 Task: Find a flat in Marseille 16 for 7 guests from 10th to 15th July, with a price range of ₹10,000 to ₹15,000, 4 bedrooms, 7 beds, 4 bathrooms, and amenities including free parking, Wifi, TV, gym, and breakfast. Ensure self check-in is available and the host speaks English.
Action: Mouse moved to (492, 124)
Screenshot: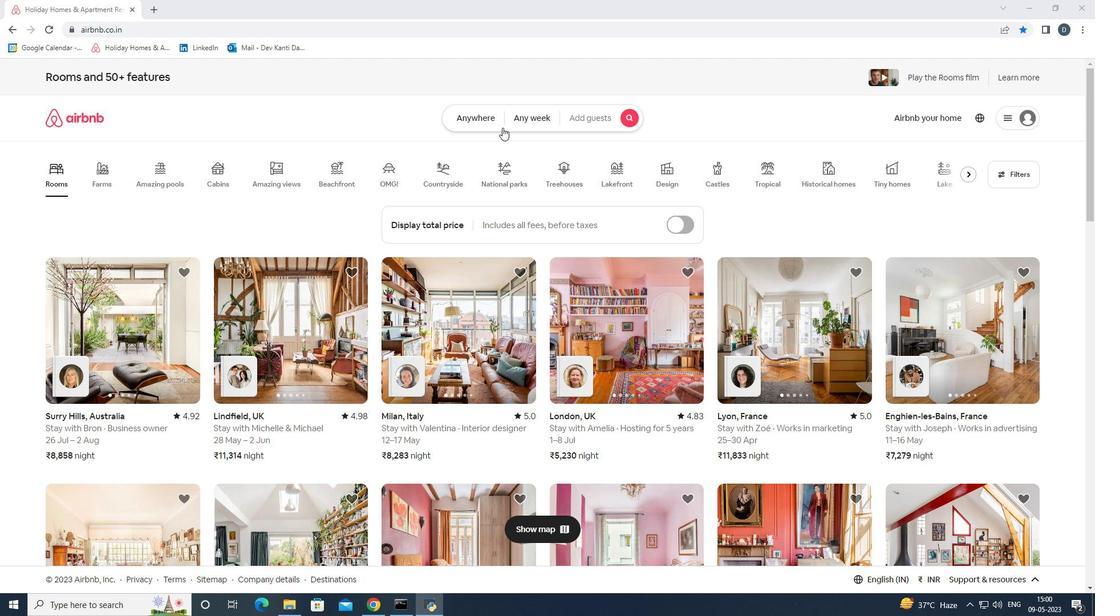 
Action: Mouse pressed left at (492, 124)
Screenshot: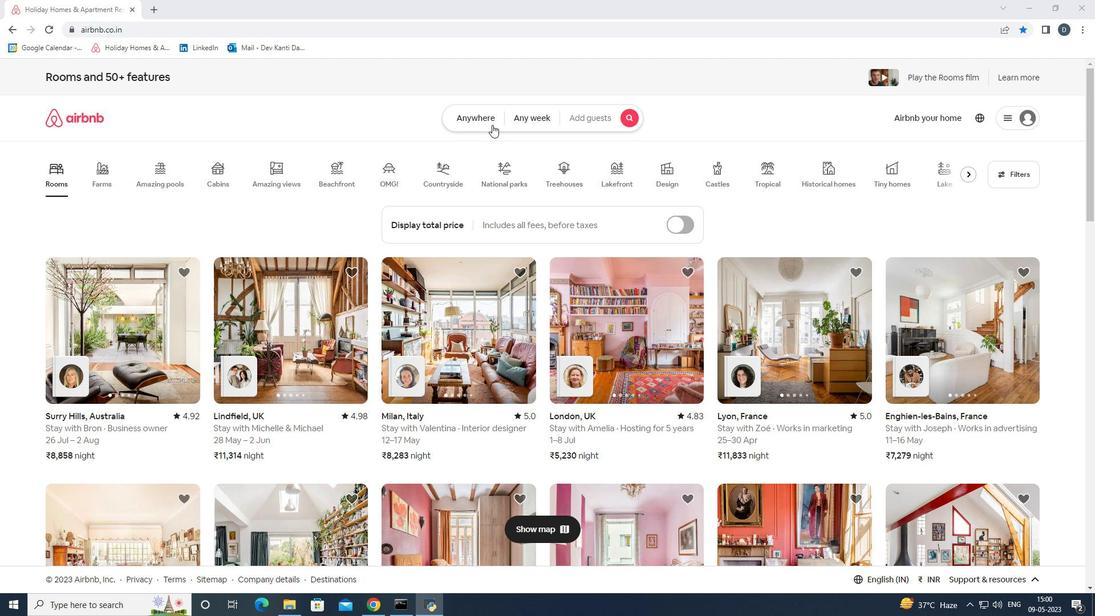 
Action: Mouse moved to (427, 164)
Screenshot: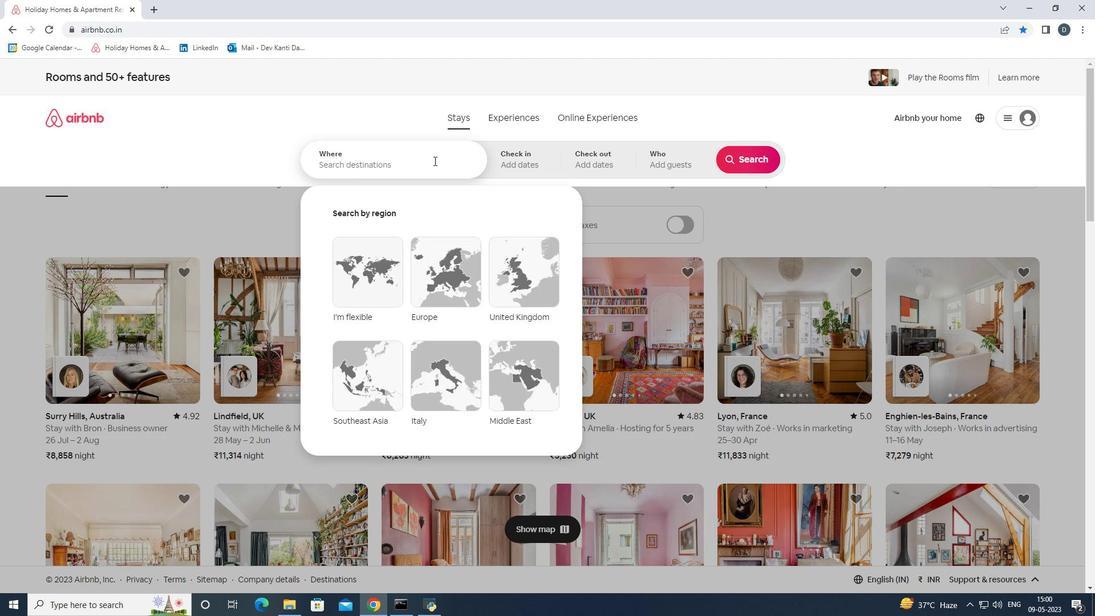 
Action: Mouse pressed left at (427, 164)
Screenshot: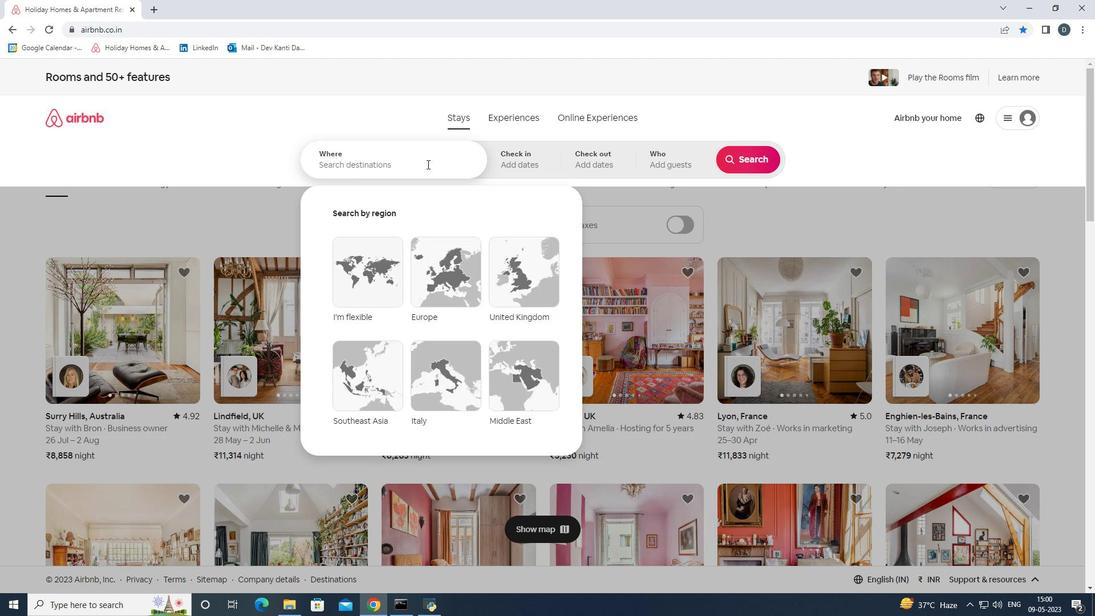 
Action: Mouse moved to (427, 164)
Screenshot: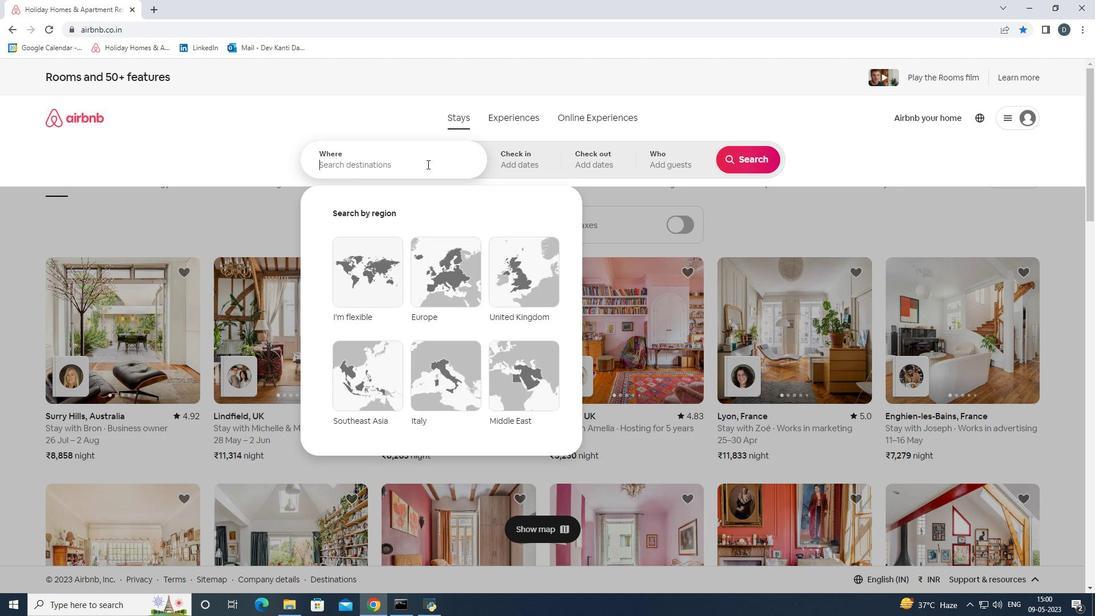 
Action: Key pressed <Key.shift_r><Key.shift_r><Key.shift_r><Key.shift_r><Key.shift_r>Marseille<Key.space>16,<Key.space><Key.shift>
Screenshot: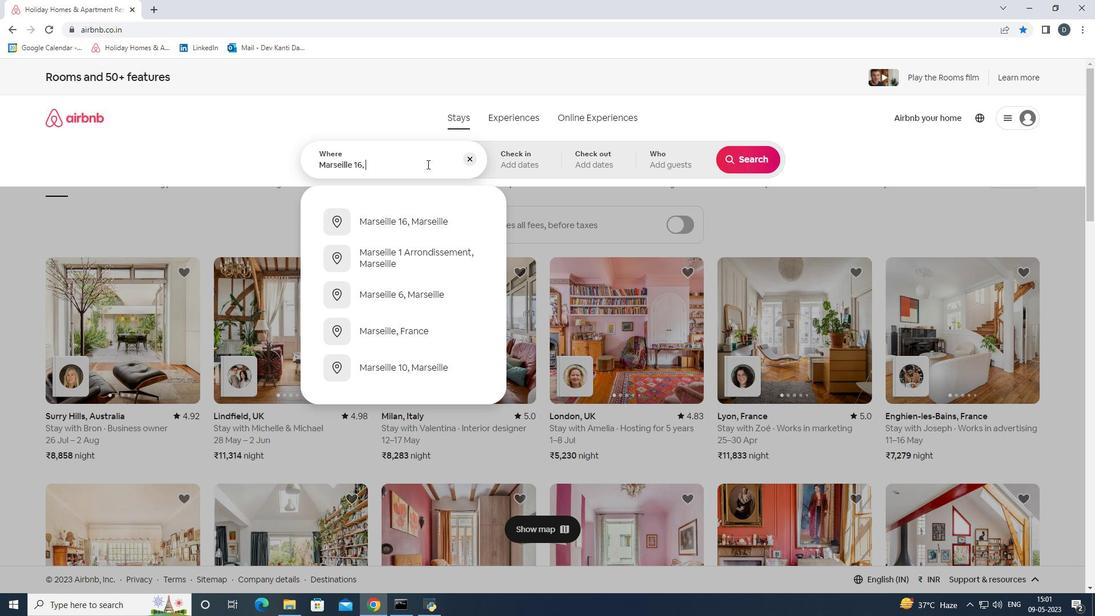 
Action: Mouse moved to (427, 164)
Screenshot: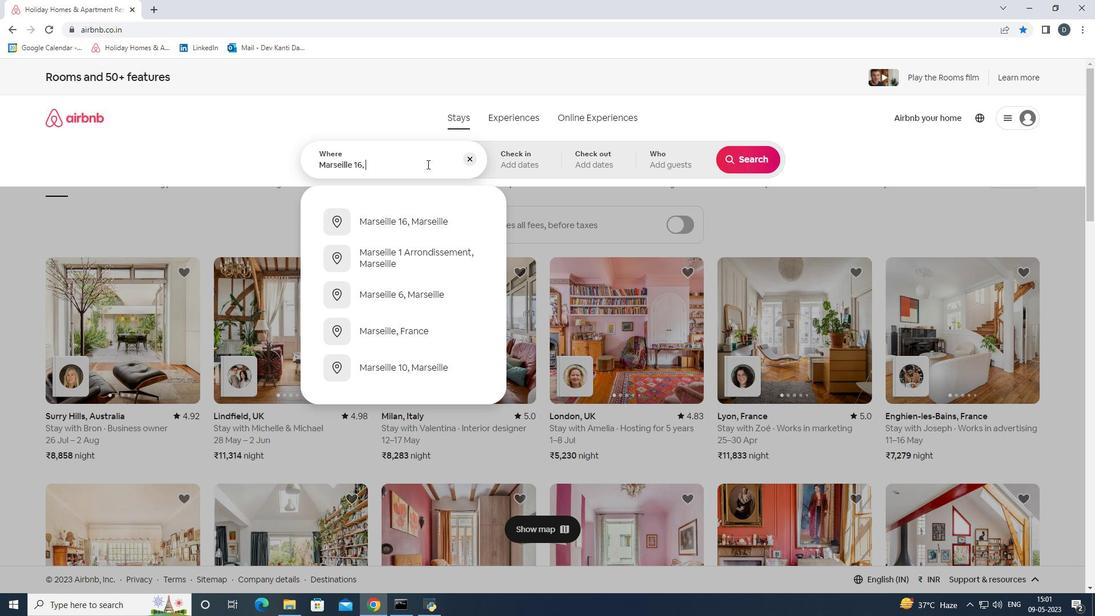 
Action: Key pressed <Key.shift><Key.shift><Key.shift><Key.shift><Key.shift><Key.shift><Key.shift><Key.shift><Key.shift>France<Key.enter>
Screenshot: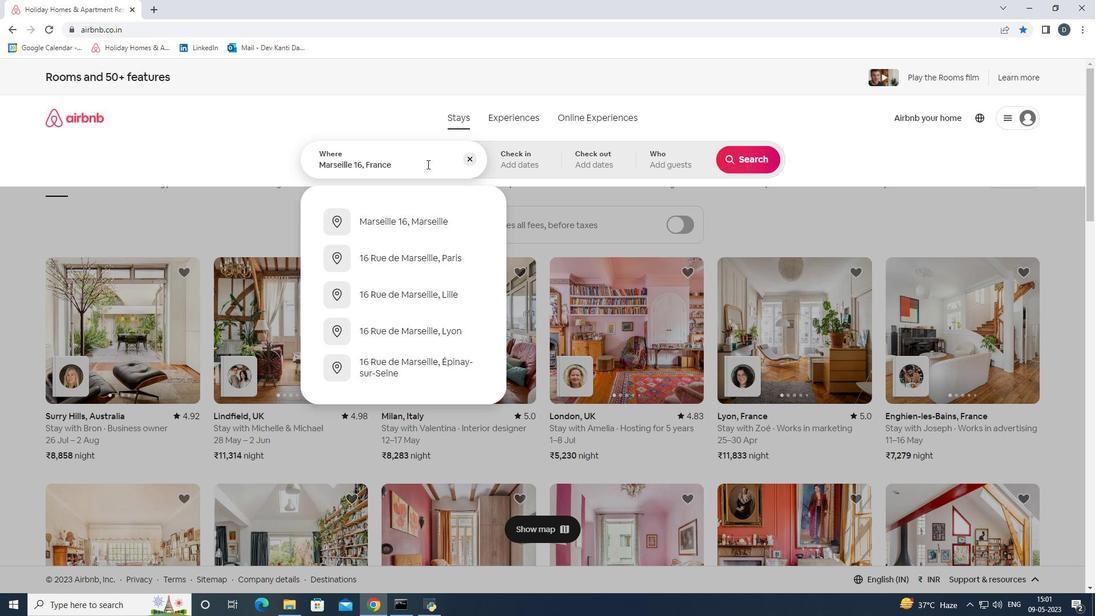 
Action: Mouse moved to (738, 248)
Screenshot: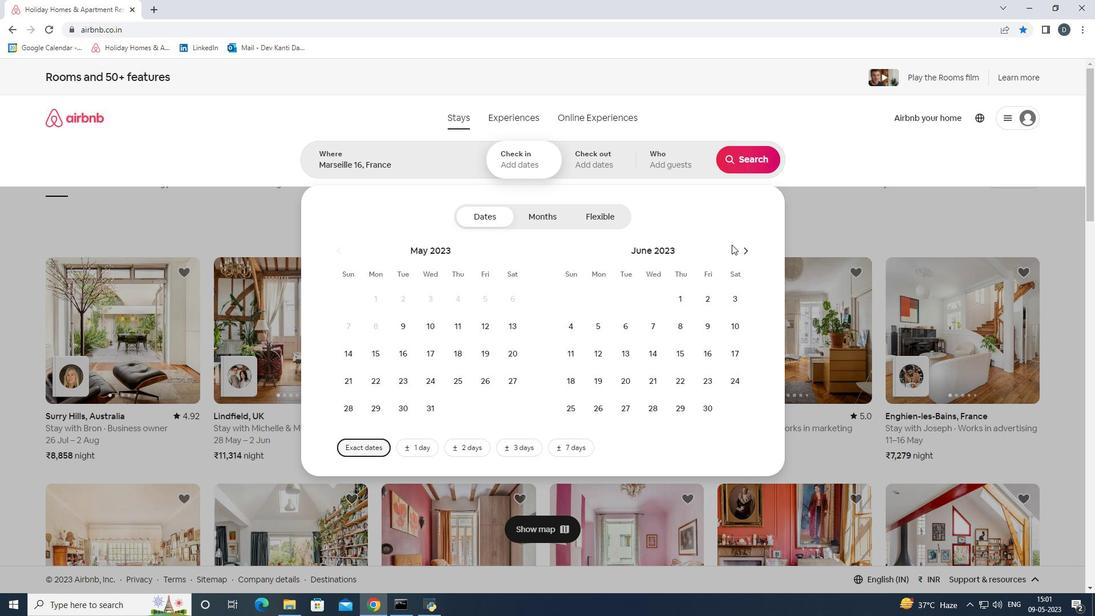 
Action: Mouse pressed left at (738, 248)
Screenshot: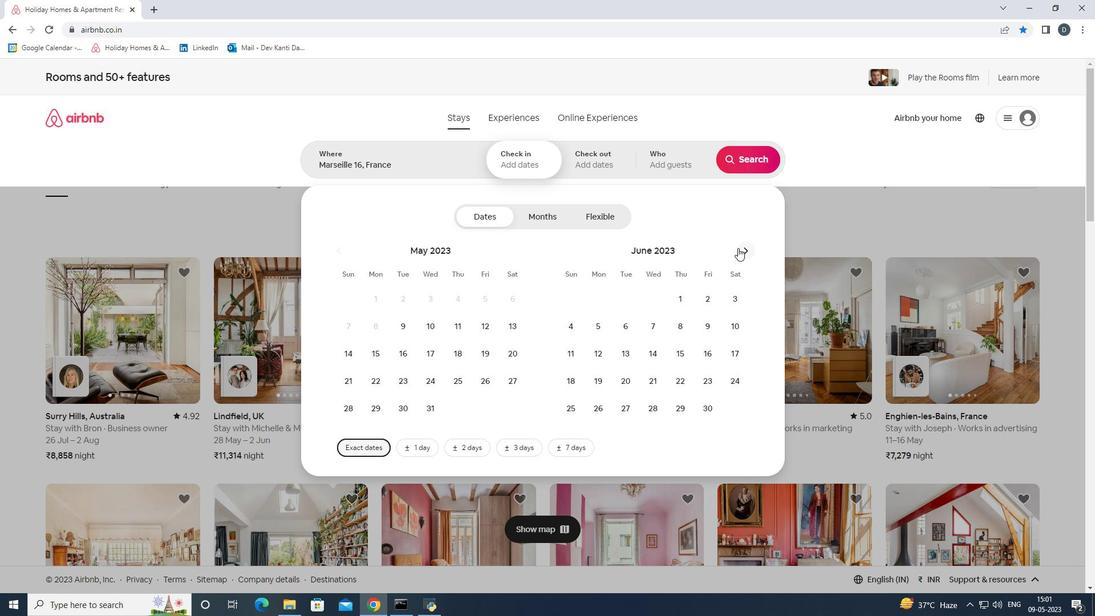 
Action: Mouse moved to (606, 350)
Screenshot: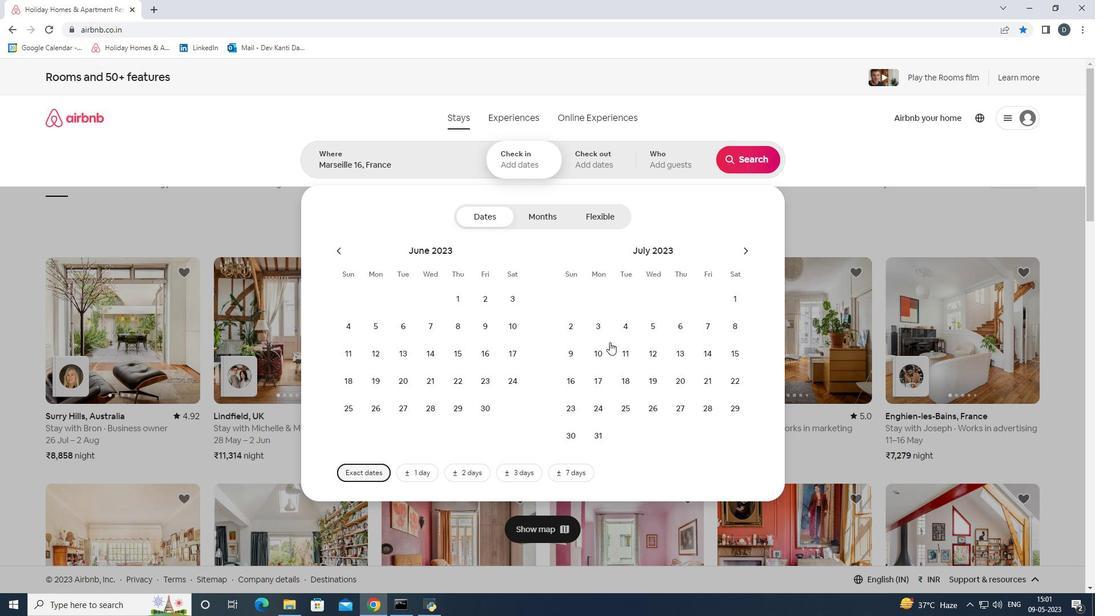 
Action: Mouse pressed left at (606, 350)
Screenshot: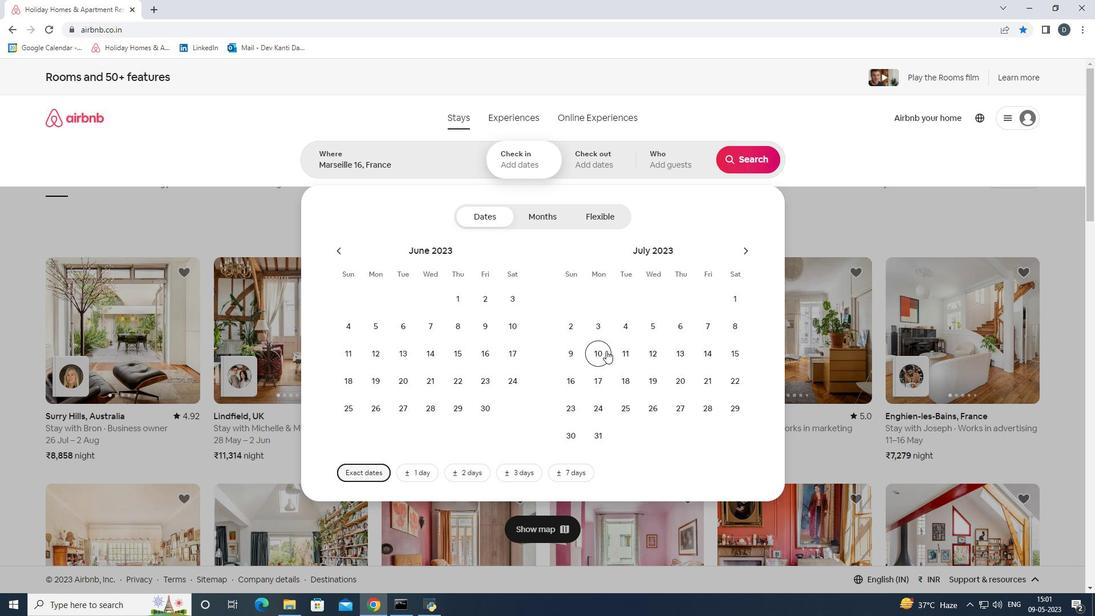 
Action: Mouse moved to (729, 354)
Screenshot: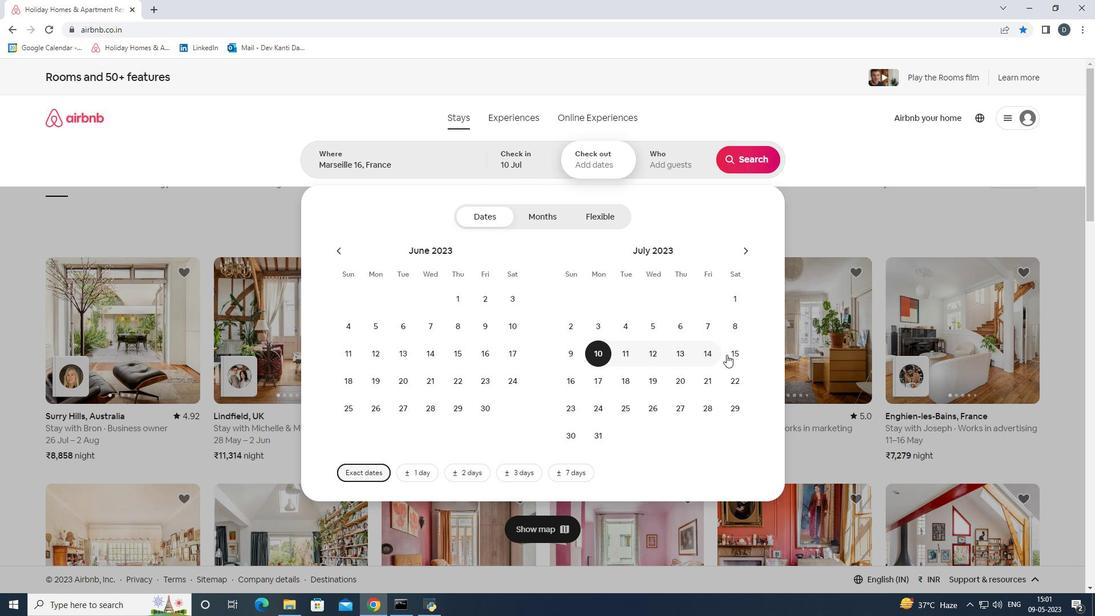 
Action: Mouse pressed left at (729, 354)
Screenshot: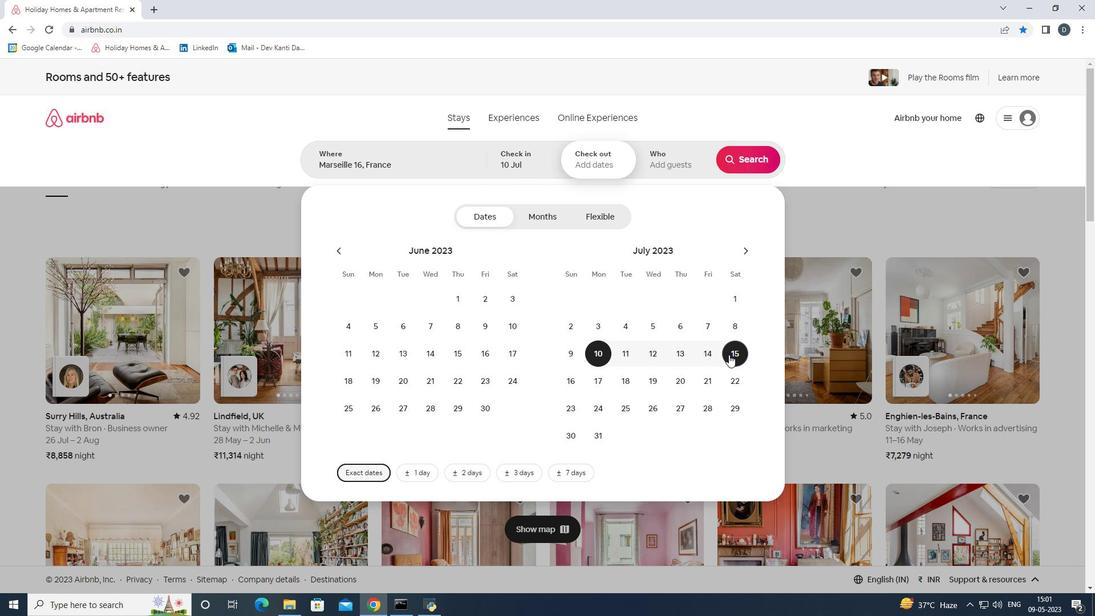 
Action: Mouse moved to (670, 171)
Screenshot: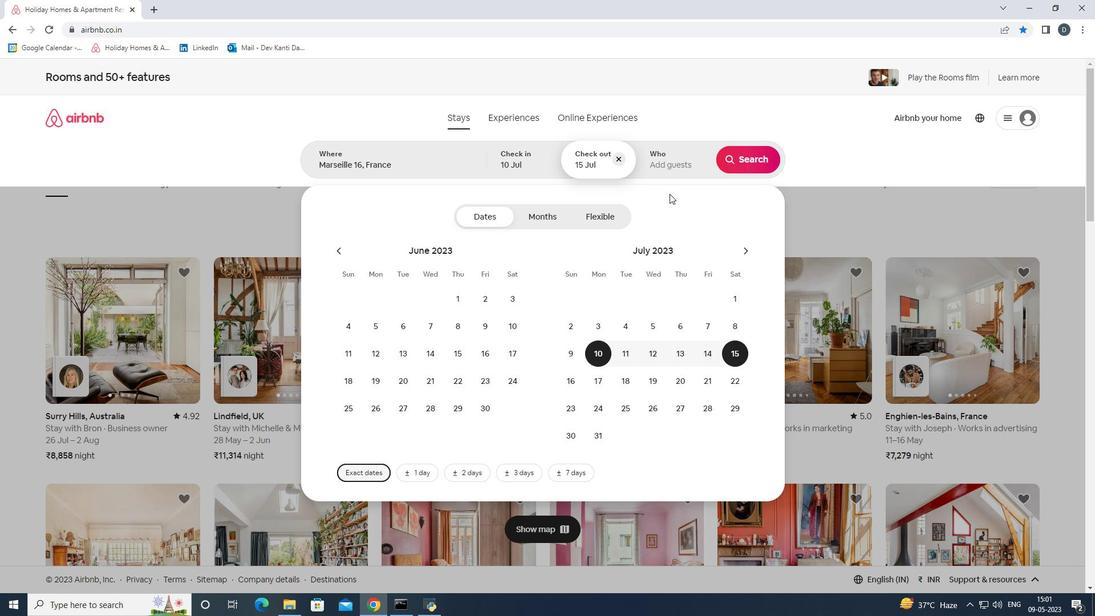 
Action: Mouse pressed left at (670, 171)
Screenshot: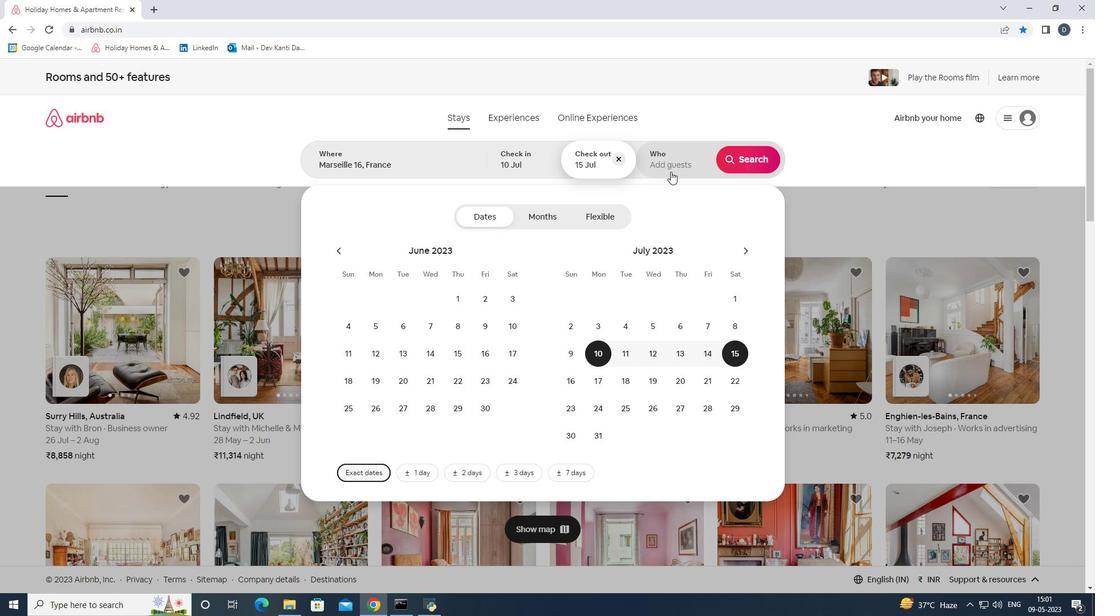 
Action: Mouse moved to (751, 221)
Screenshot: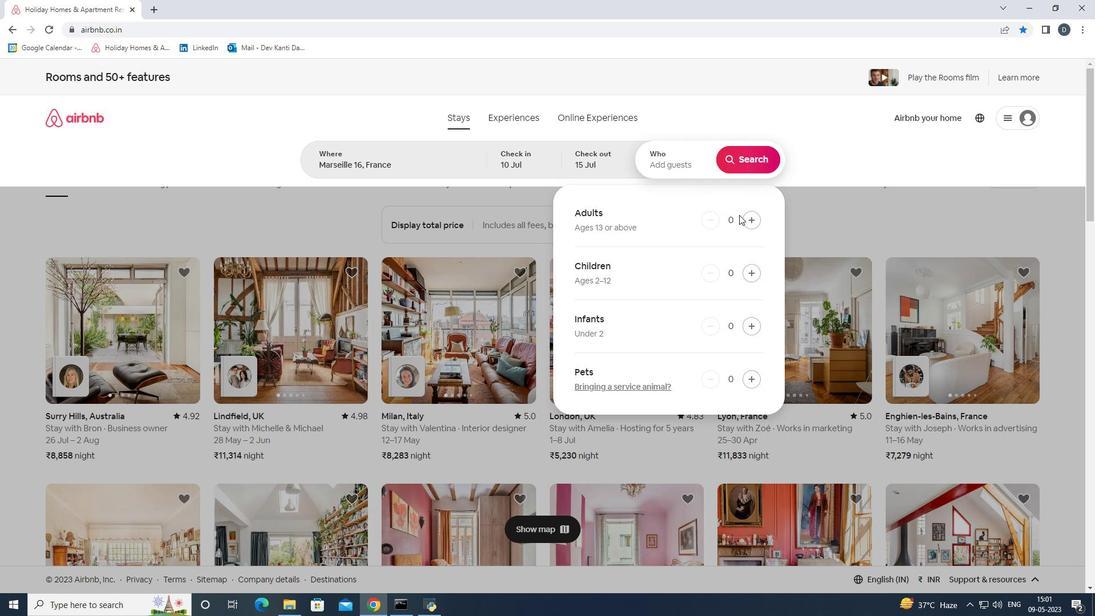 
Action: Mouse pressed left at (751, 221)
Screenshot: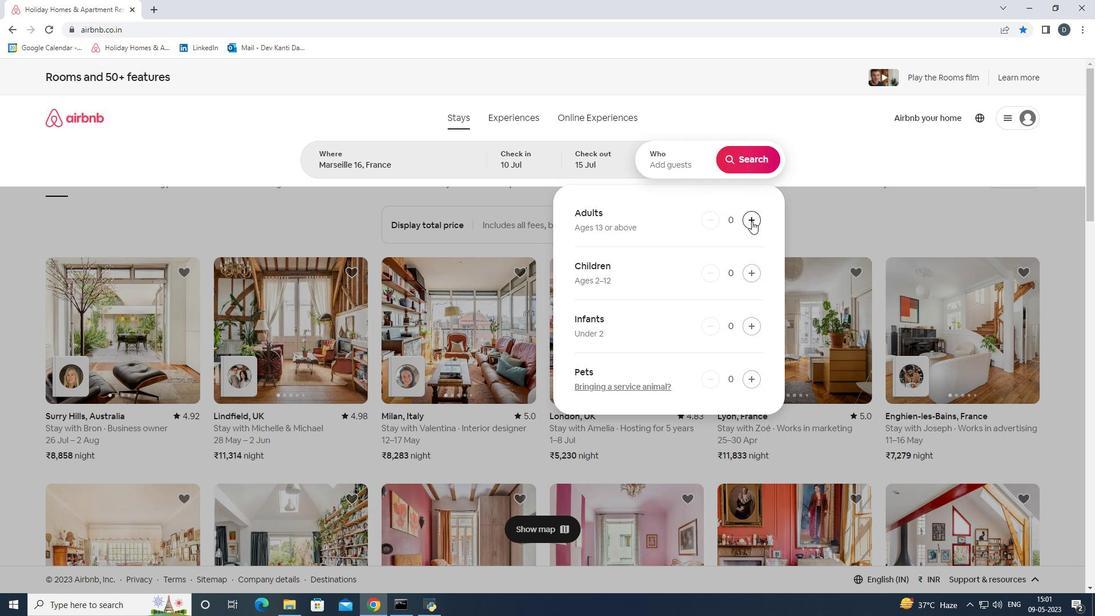 
Action: Mouse pressed left at (751, 221)
Screenshot: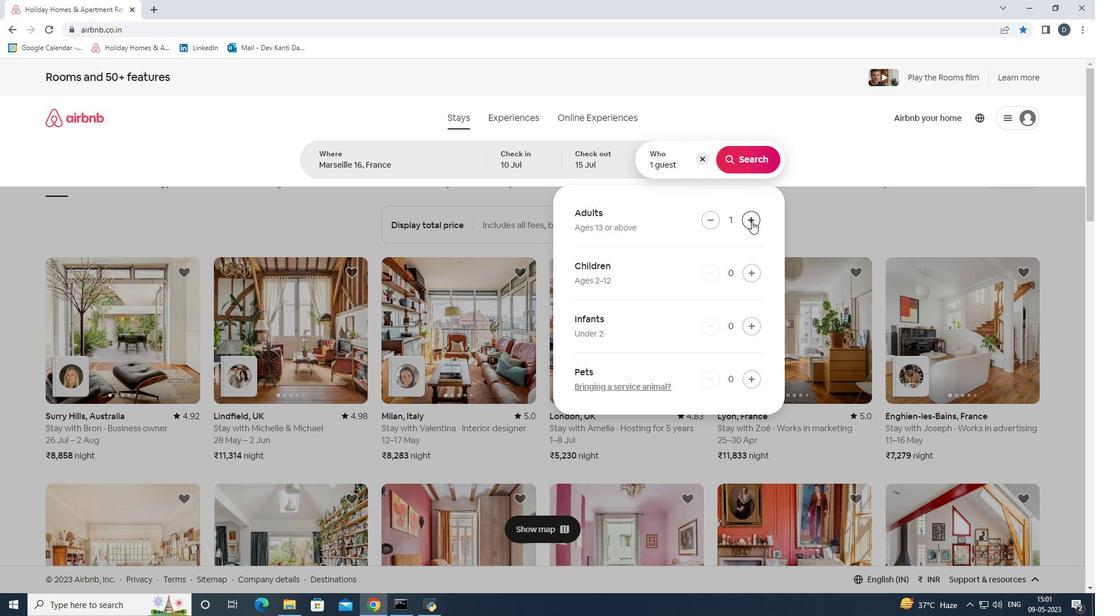 
Action: Mouse pressed left at (751, 221)
Screenshot: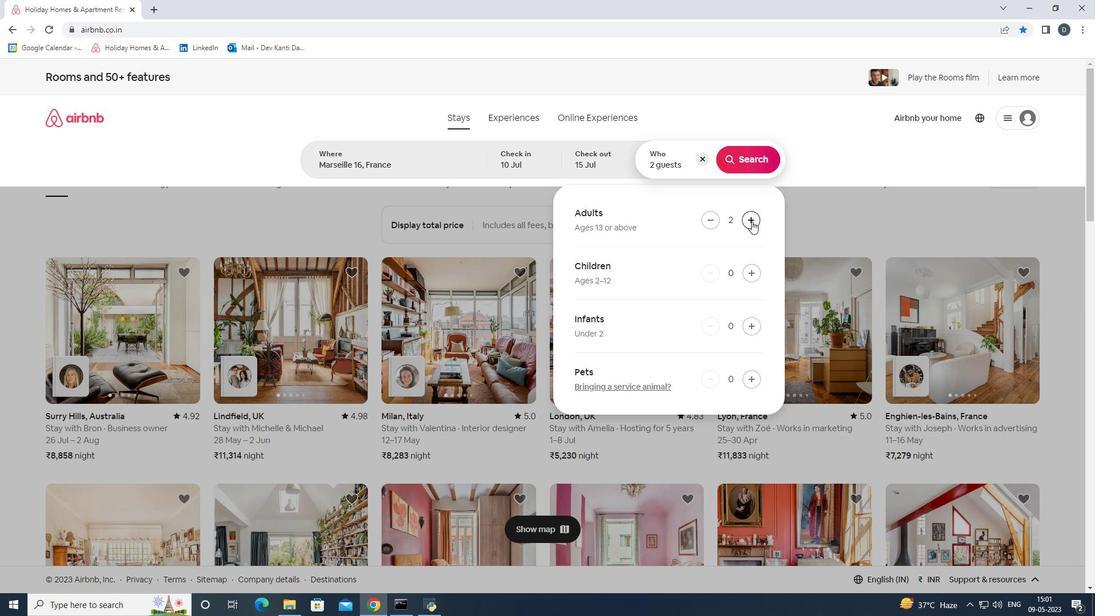 
Action: Mouse pressed left at (751, 221)
Screenshot: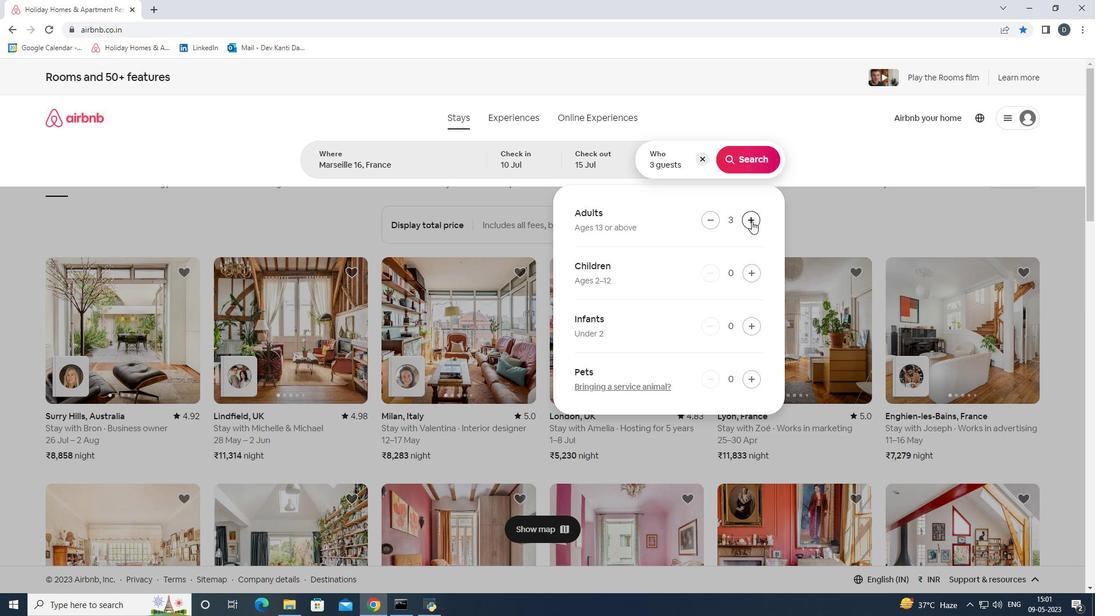 
Action: Mouse pressed left at (751, 221)
Screenshot: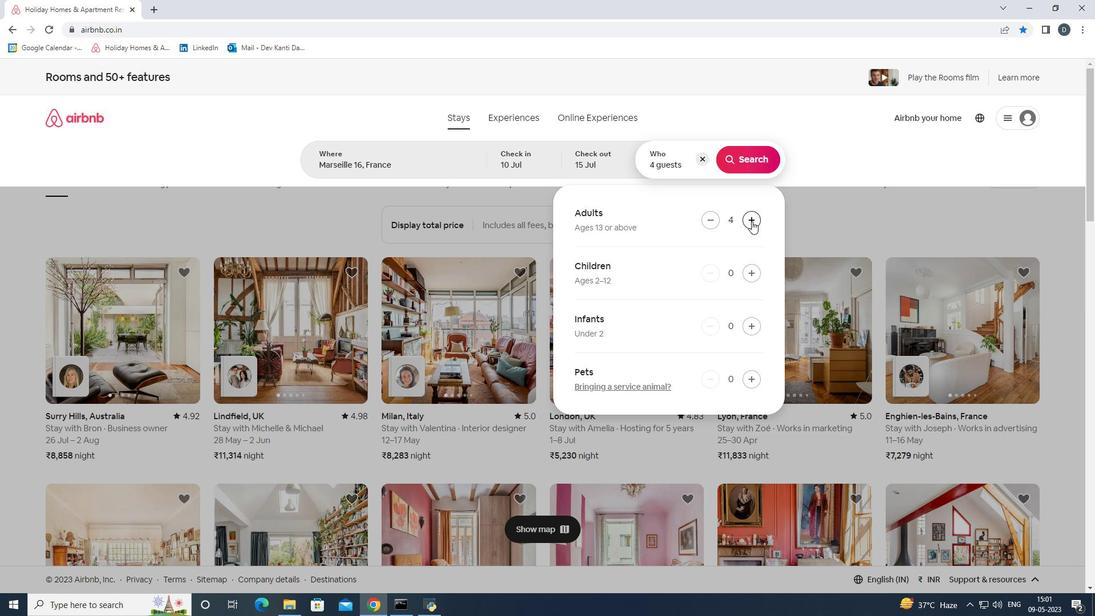 
Action: Mouse pressed left at (751, 221)
Screenshot: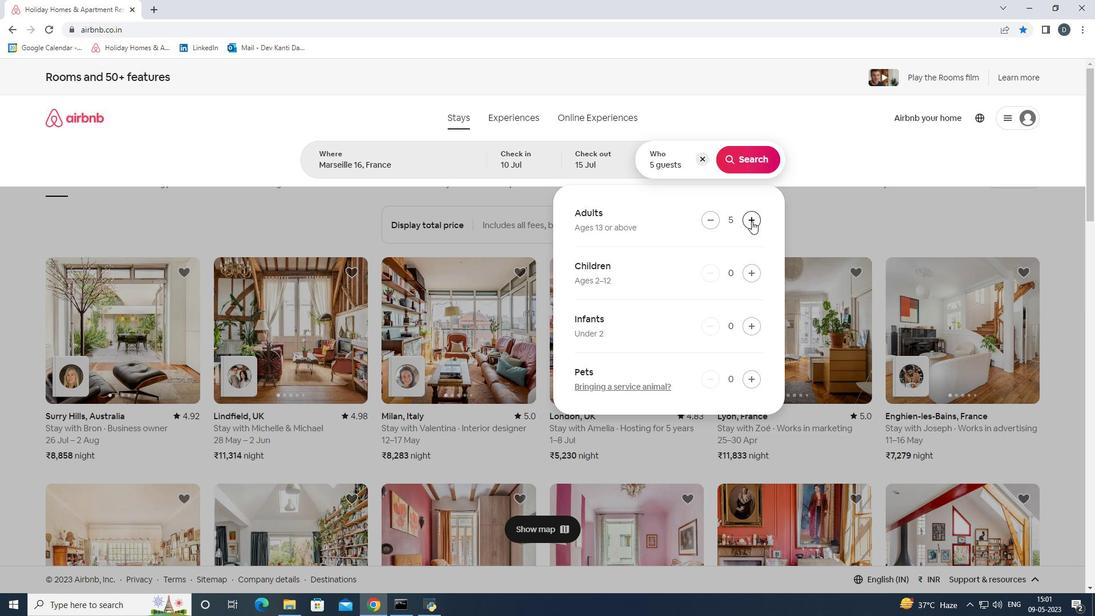 
Action: Mouse pressed left at (751, 221)
Screenshot: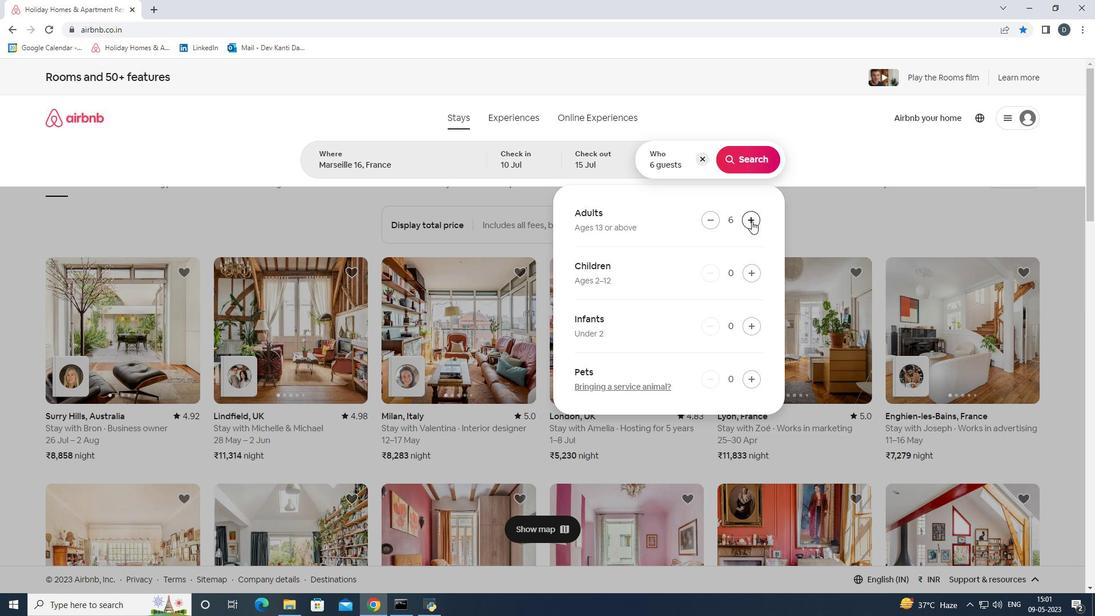 
Action: Mouse moved to (743, 169)
Screenshot: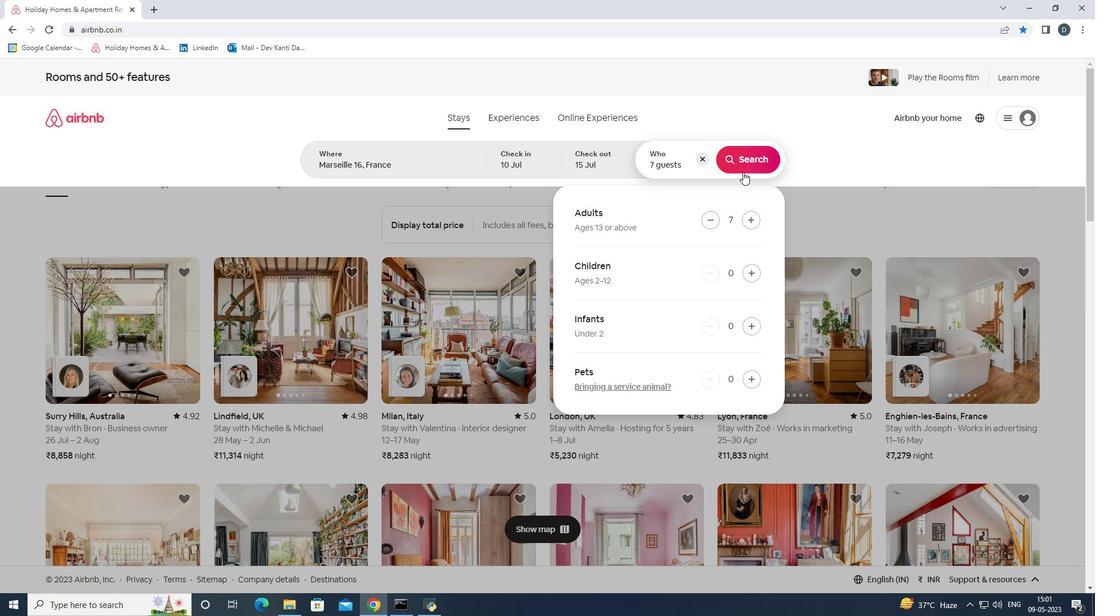 
Action: Mouse pressed left at (743, 169)
Screenshot: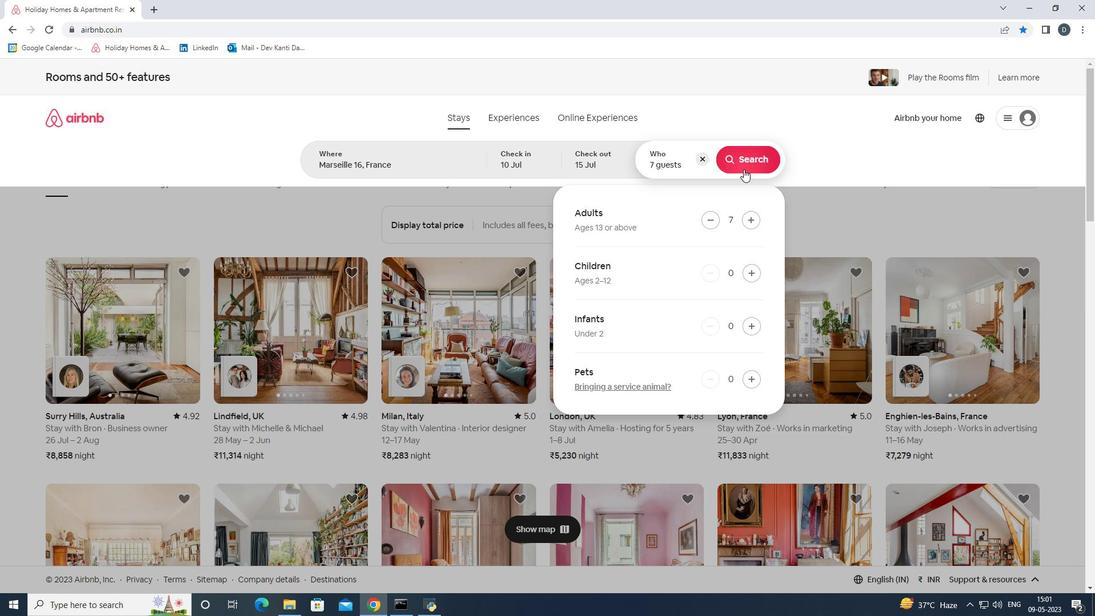 
Action: Mouse moved to (1034, 129)
Screenshot: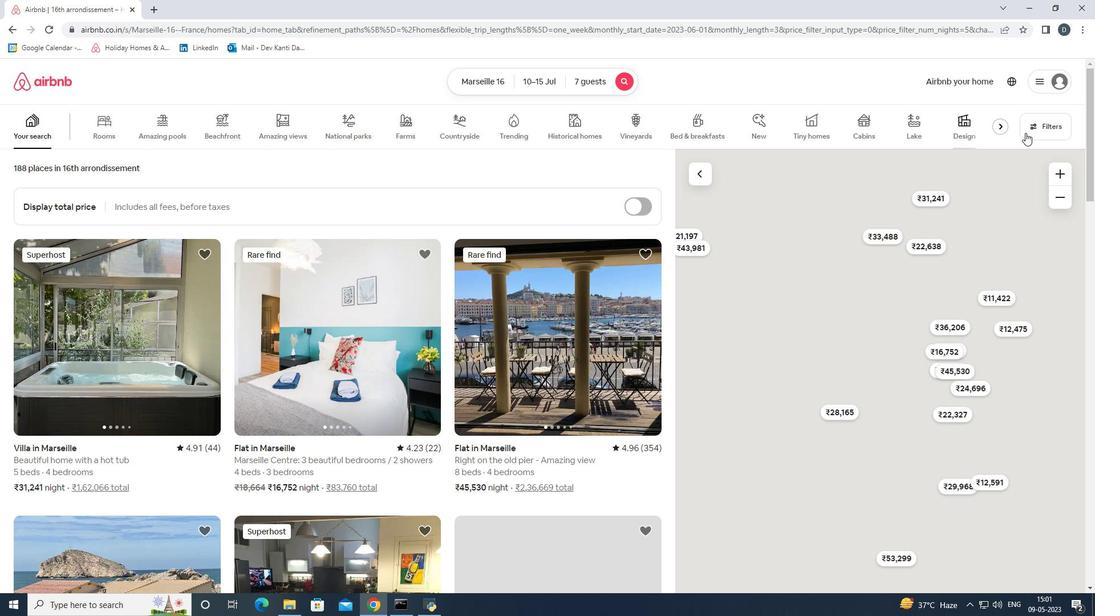 
Action: Mouse pressed left at (1034, 129)
Screenshot: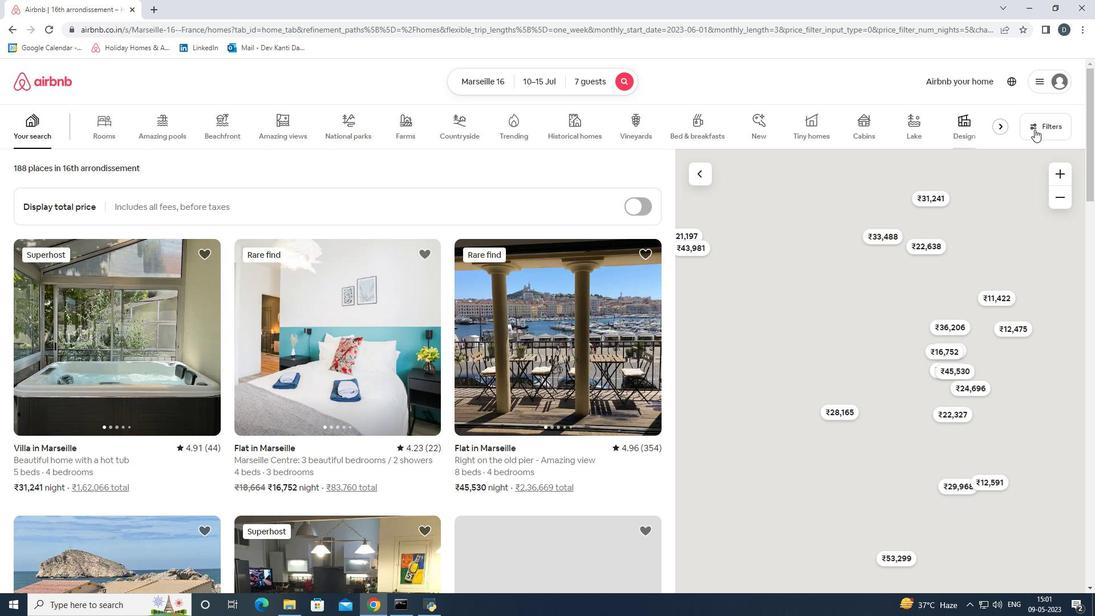 
Action: Mouse moved to (406, 406)
Screenshot: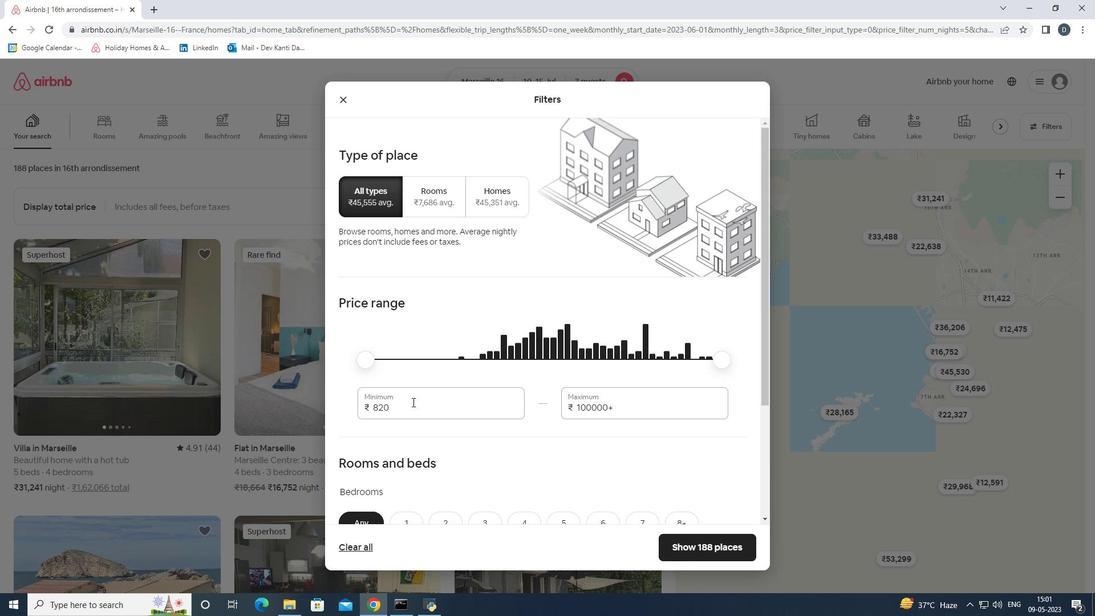 
Action: Mouse pressed left at (406, 406)
Screenshot: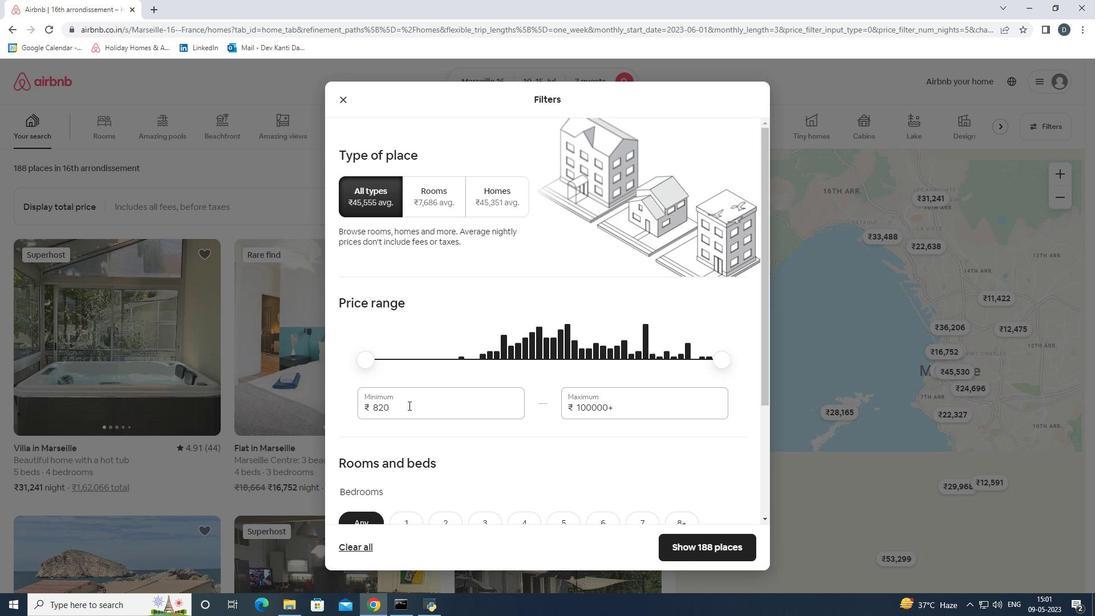 
Action: Mouse pressed left at (406, 406)
Screenshot: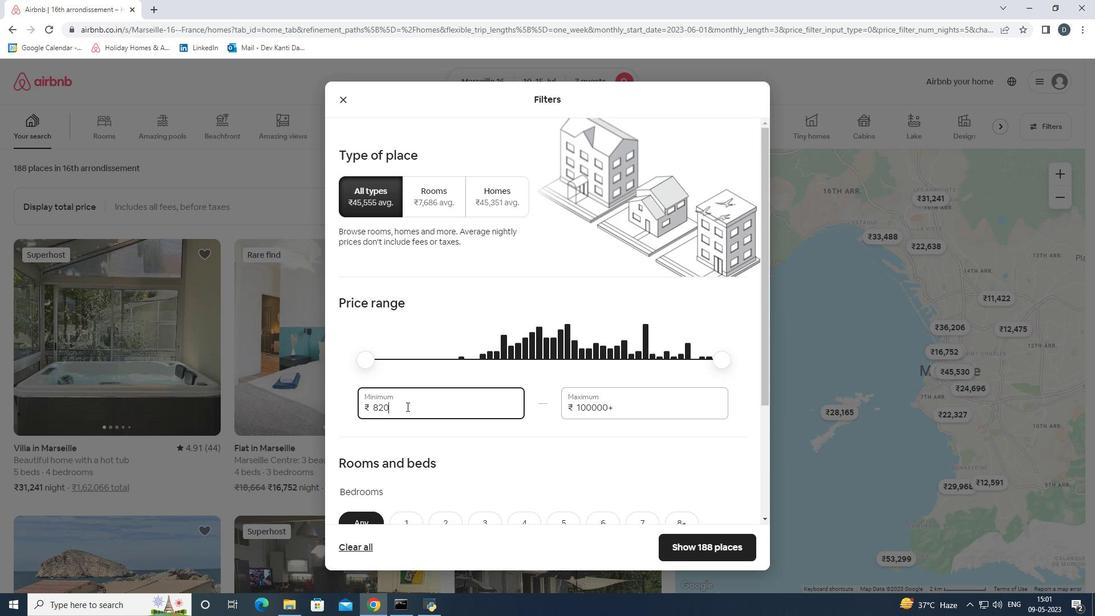 
Action: Mouse moved to (398, 407)
Screenshot: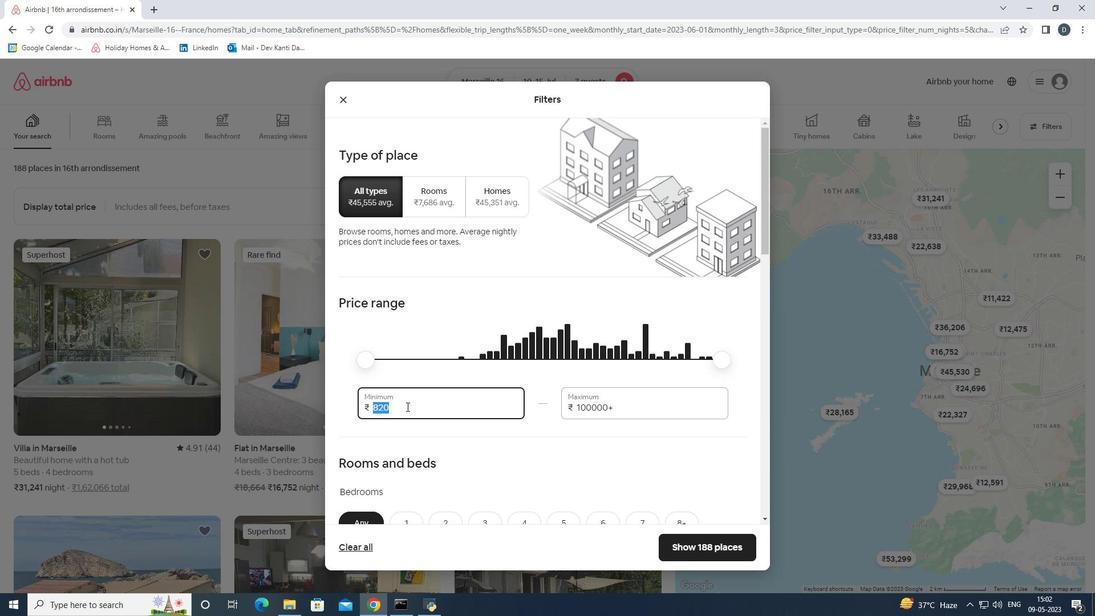 
Action: Key pressed 10000<Key.tab>15000
Screenshot: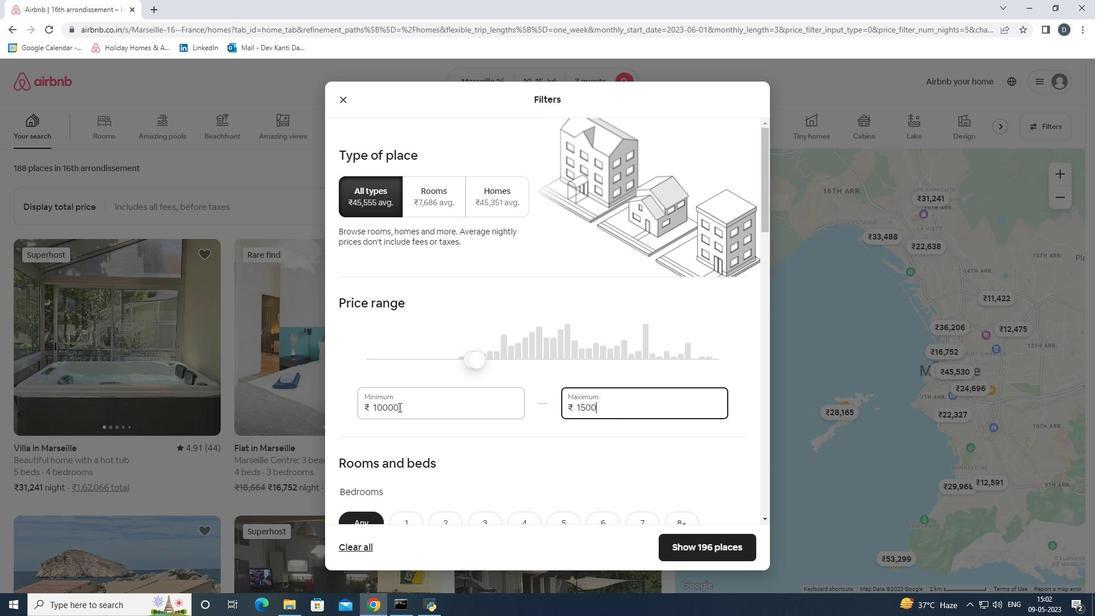 
Action: Mouse scrolled (398, 406) with delta (0, 0)
Screenshot: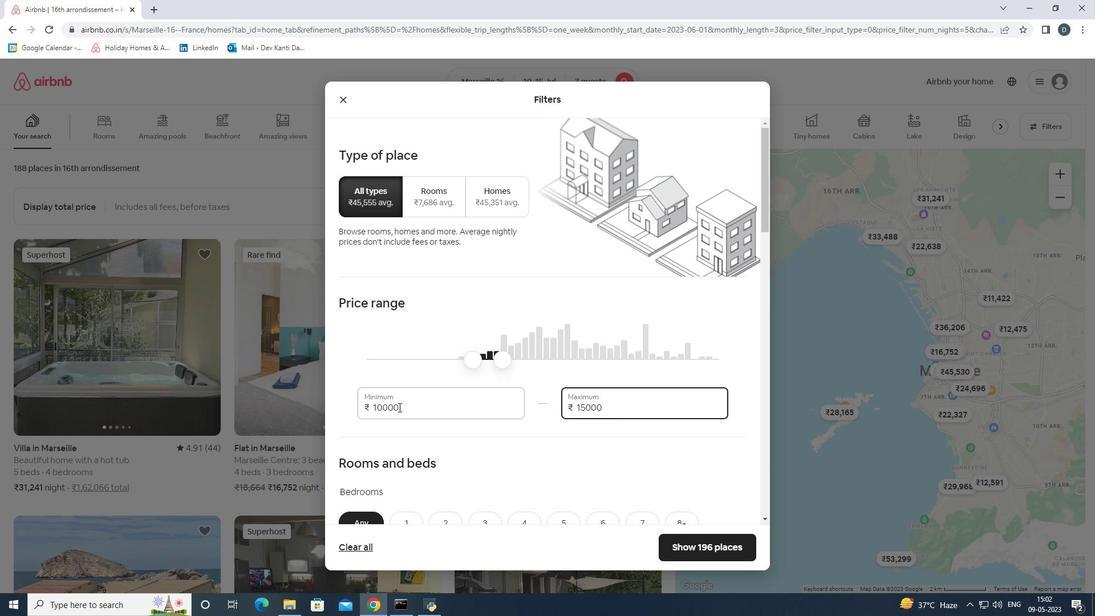
Action: Mouse moved to (416, 402)
Screenshot: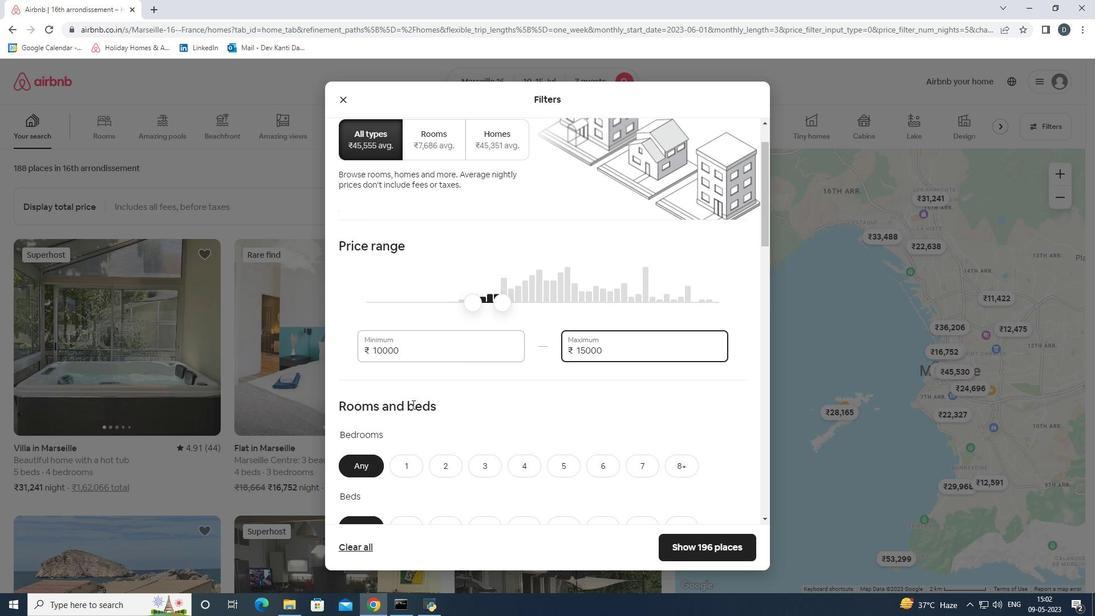 
Action: Mouse scrolled (416, 402) with delta (0, 0)
Screenshot: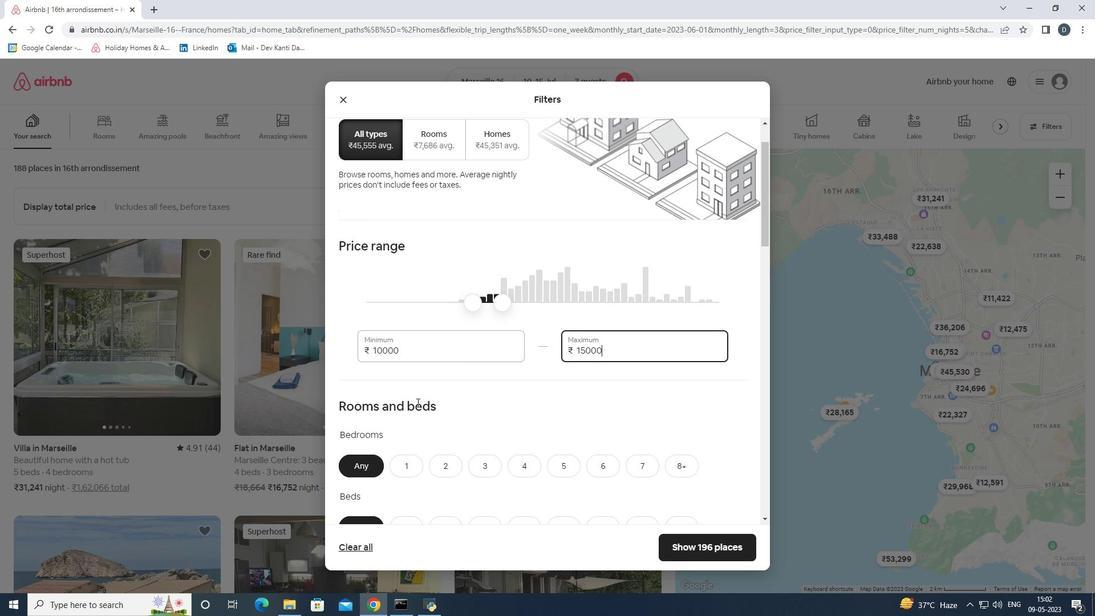 
Action: Mouse scrolled (416, 402) with delta (0, 0)
Screenshot: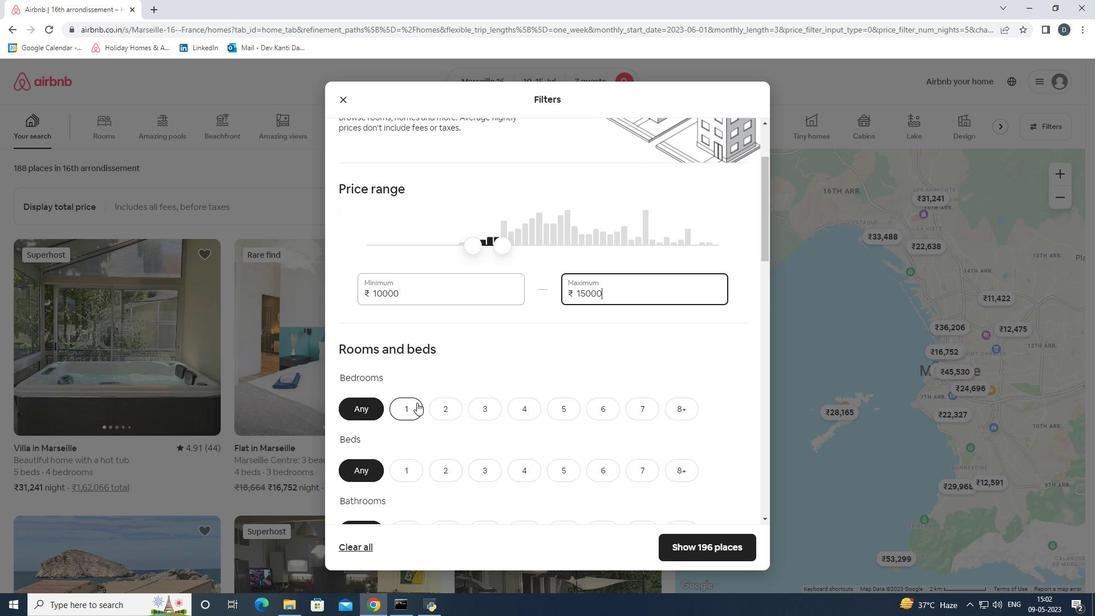 
Action: Mouse moved to (422, 402)
Screenshot: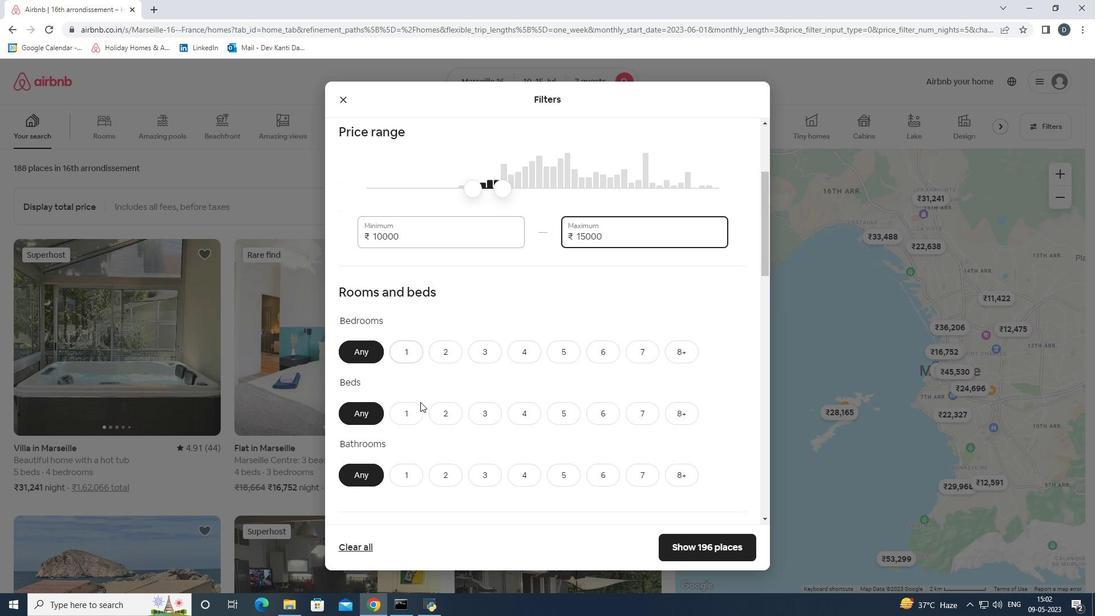 
Action: Mouse scrolled (422, 401) with delta (0, 0)
Screenshot: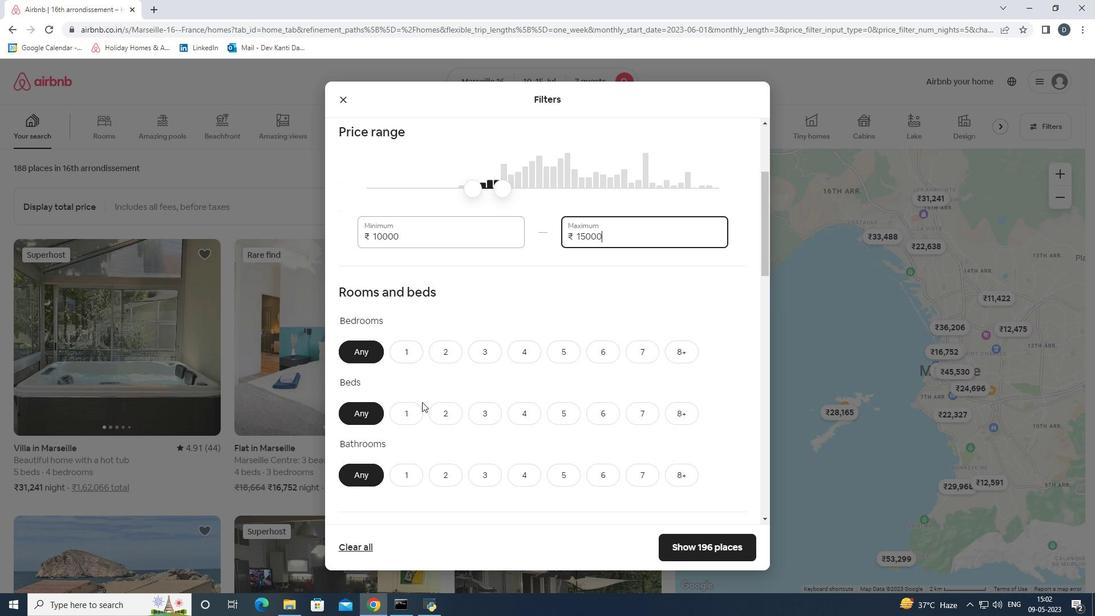 
Action: Mouse moved to (516, 300)
Screenshot: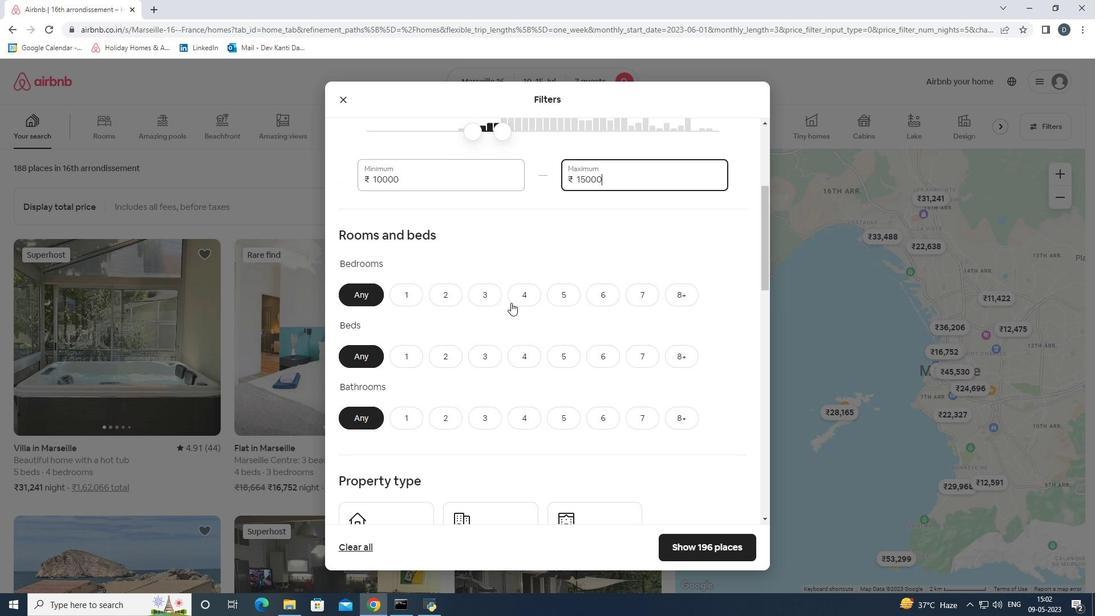
Action: Mouse pressed left at (516, 300)
Screenshot: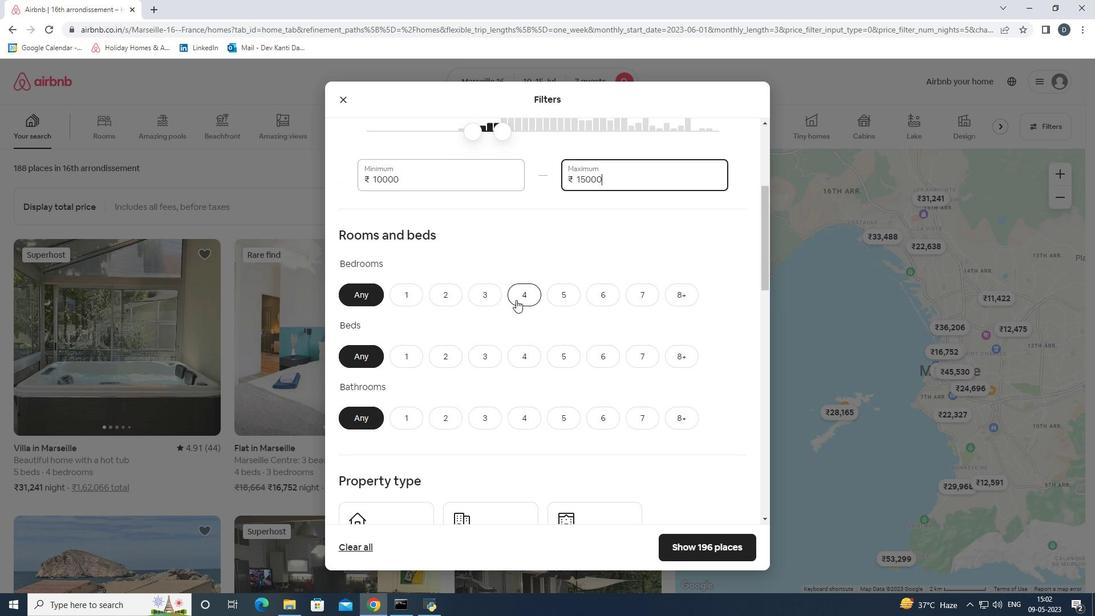 
Action: Mouse moved to (633, 354)
Screenshot: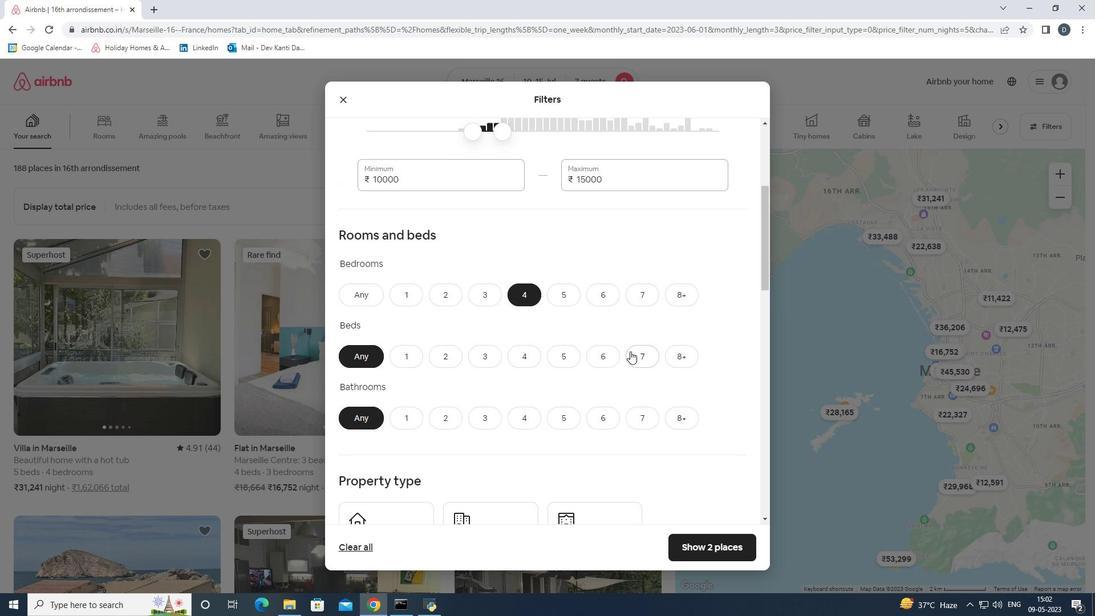 
Action: Mouse pressed left at (633, 354)
Screenshot: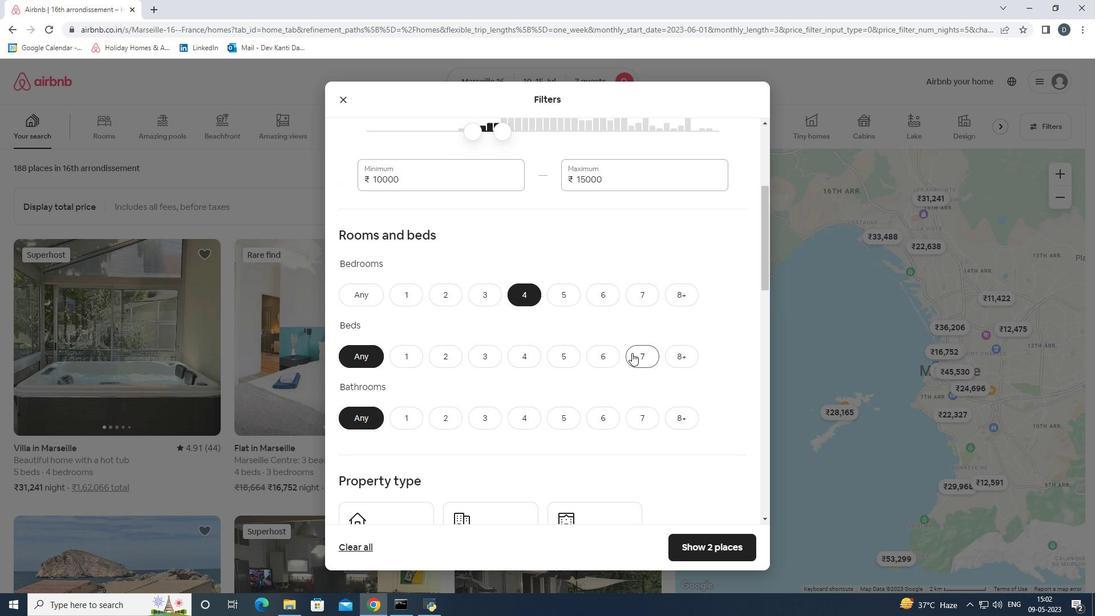 
Action: Mouse moved to (527, 410)
Screenshot: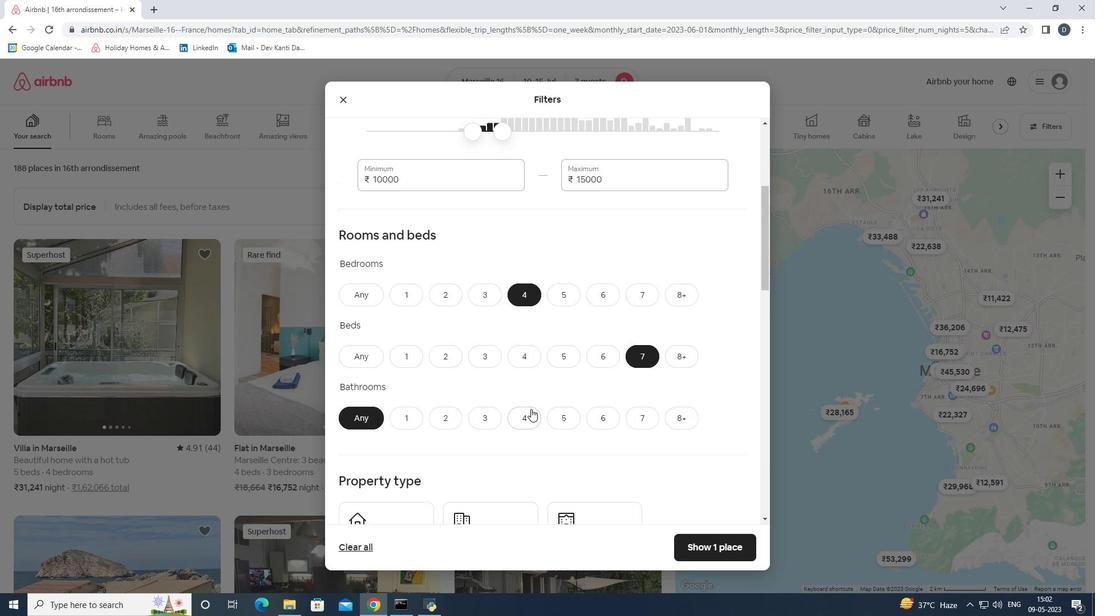 
Action: Mouse pressed left at (527, 410)
Screenshot: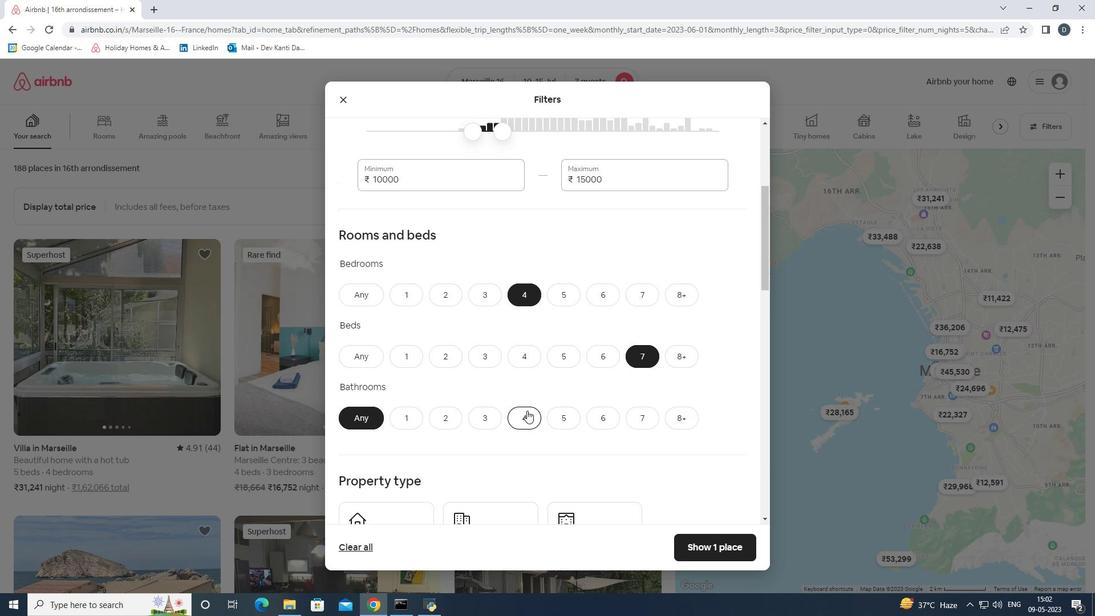 
Action: Mouse moved to (525, 410)
Screenshot: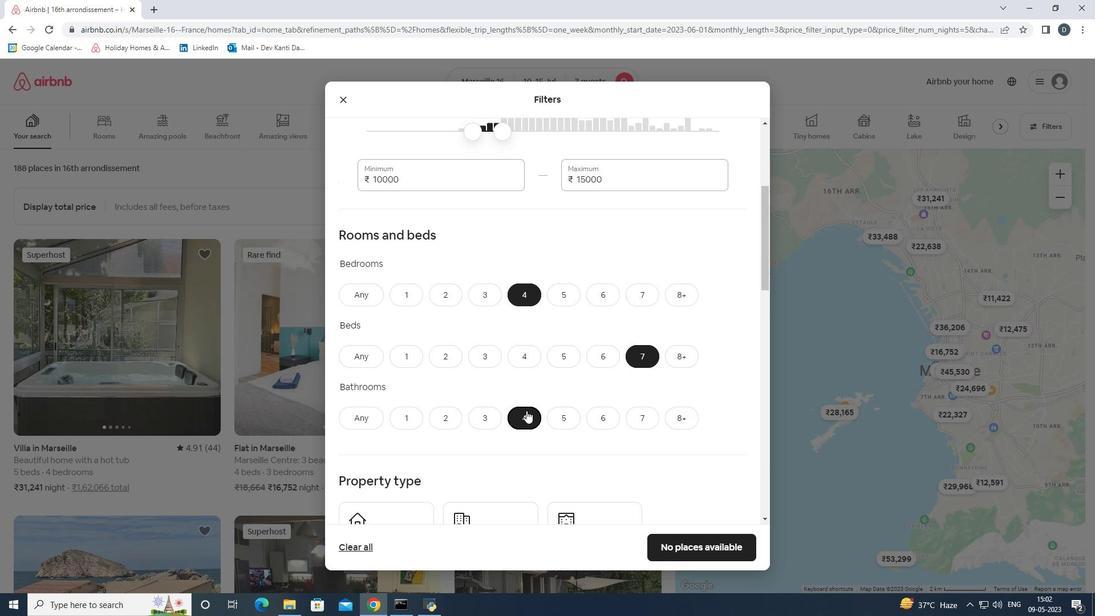 
Action: Mouse scrolled (525, 410) with delta (0, 0)
Screenshot: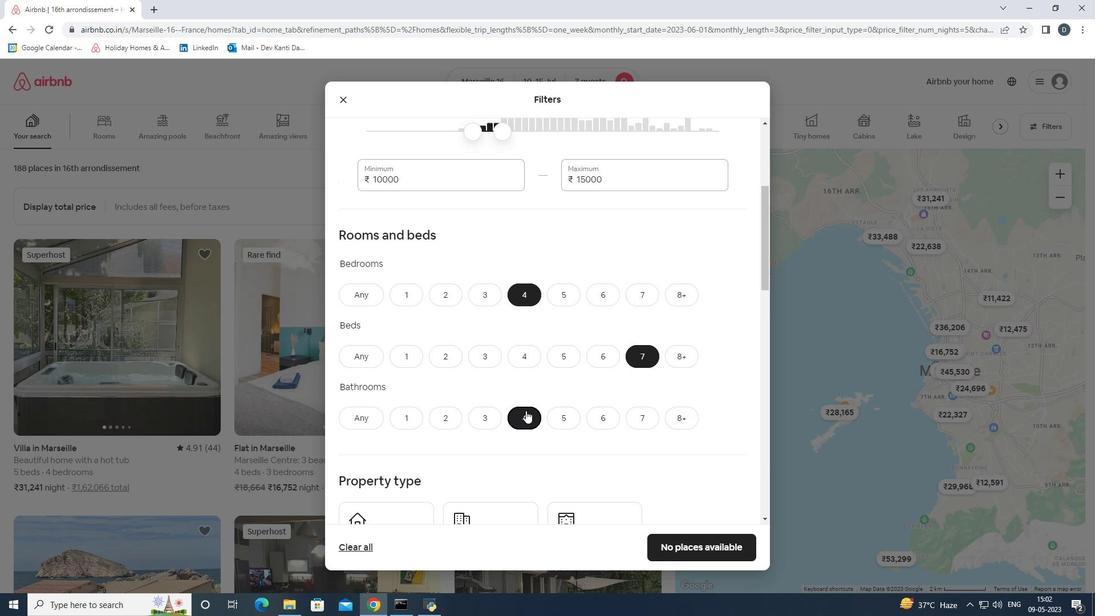 
Action: Mouse scrolled (525, 410) with delta (0, 0)
Screenshot: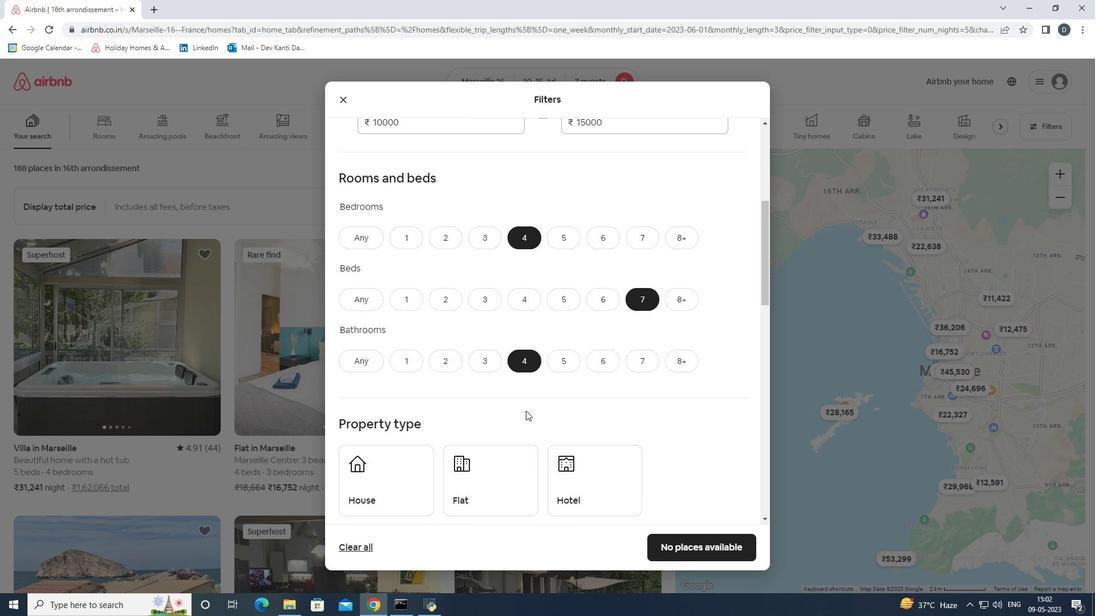 
Action: Mouse moved to (416, 412)
Screenshot: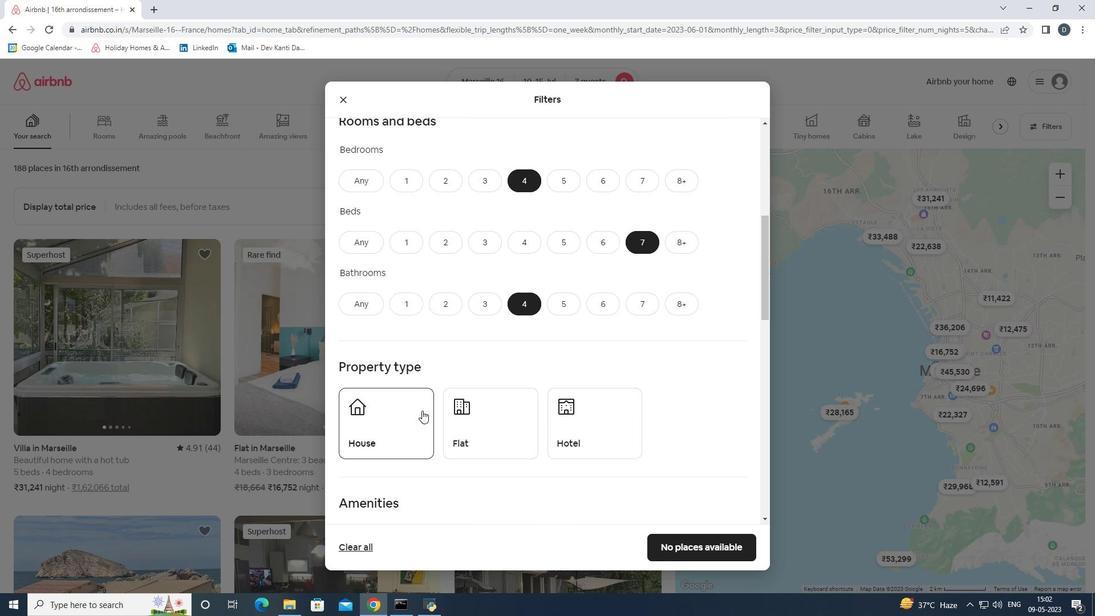 
Action: Mouse pressed left at (416, 412)
Screenshot: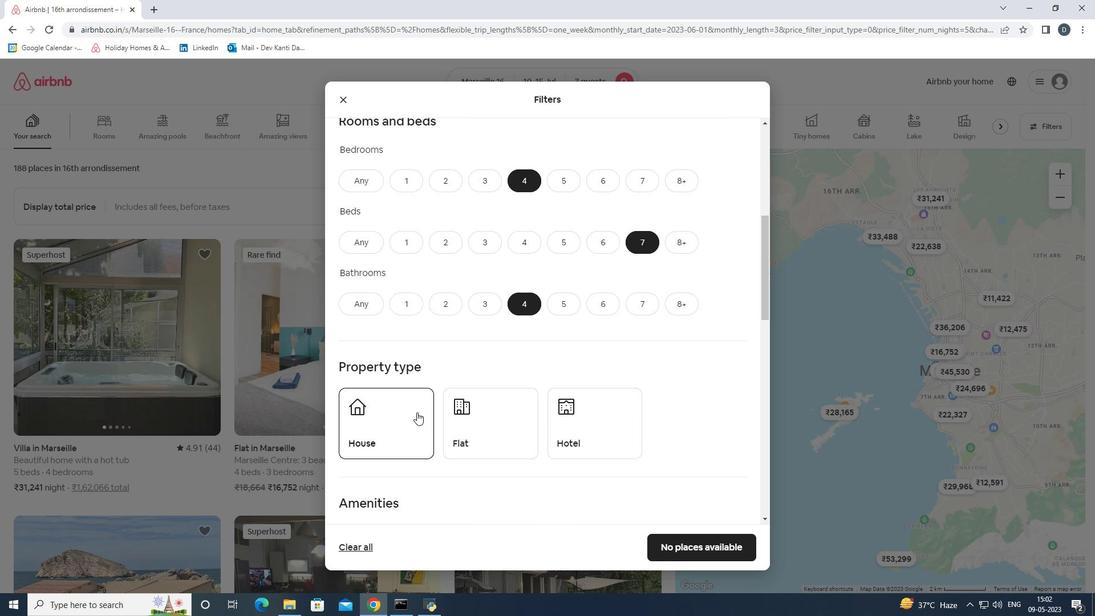 
Action: Mouse moved to (460, 409)
Screenshot: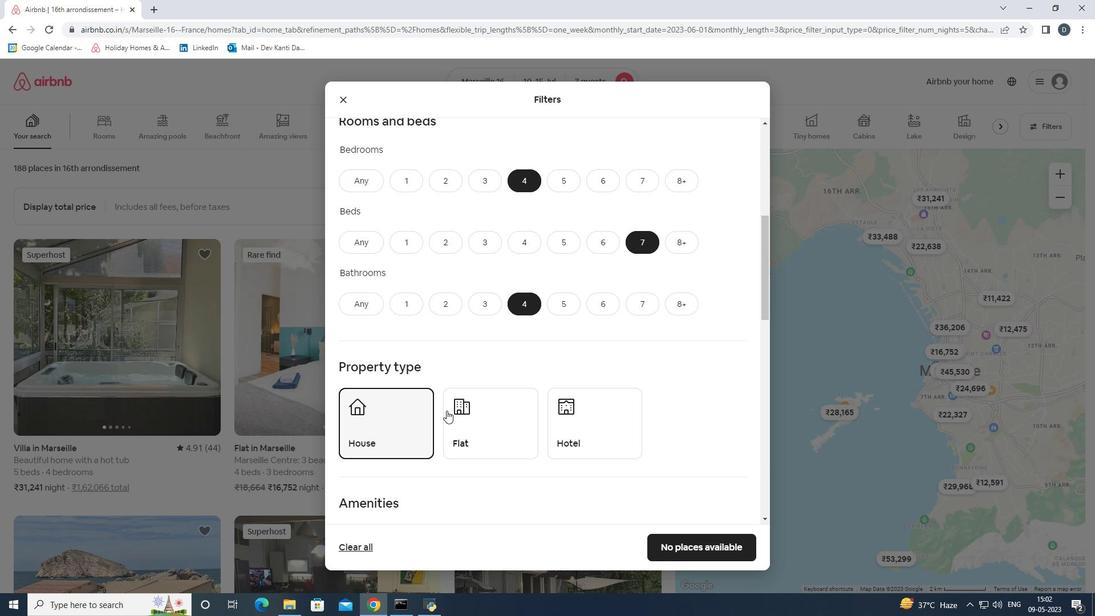 
Action: Mouse pressed left at (460, 409)
Screenshot: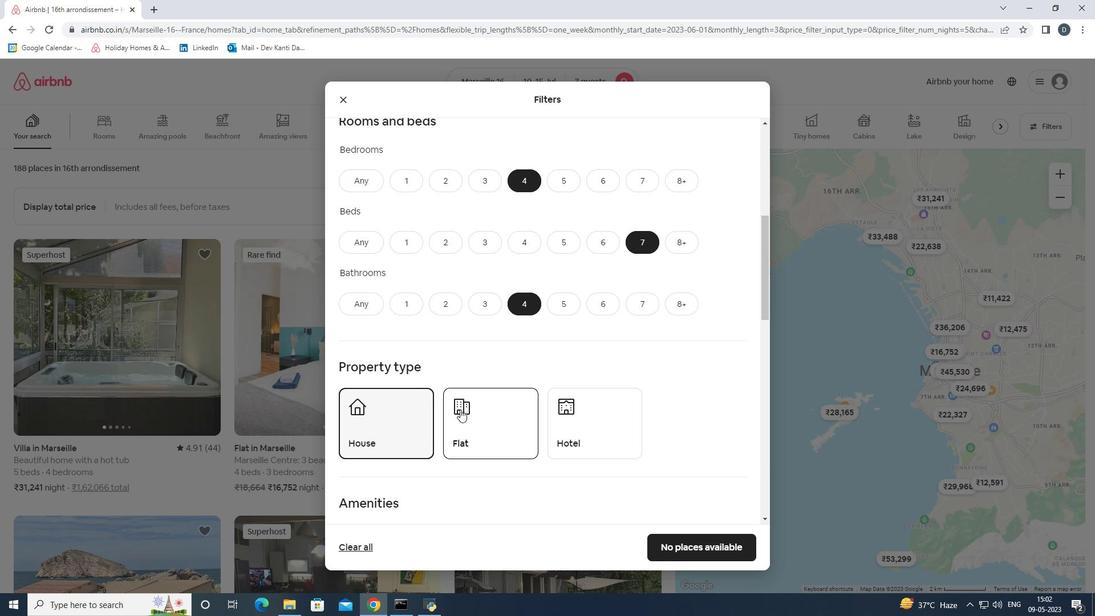 
Action: Mouse scrolled (460, 408) with delta (0, 0)
Screenshot: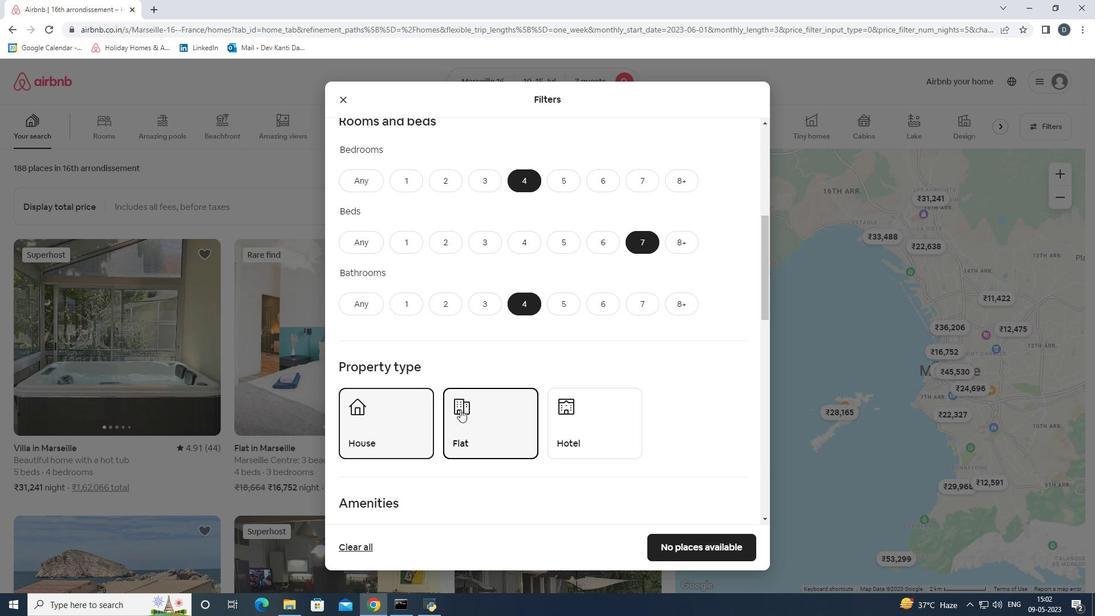
Action: Mouse scrolled (460, 408) with delta (0, 0)
Screenshot: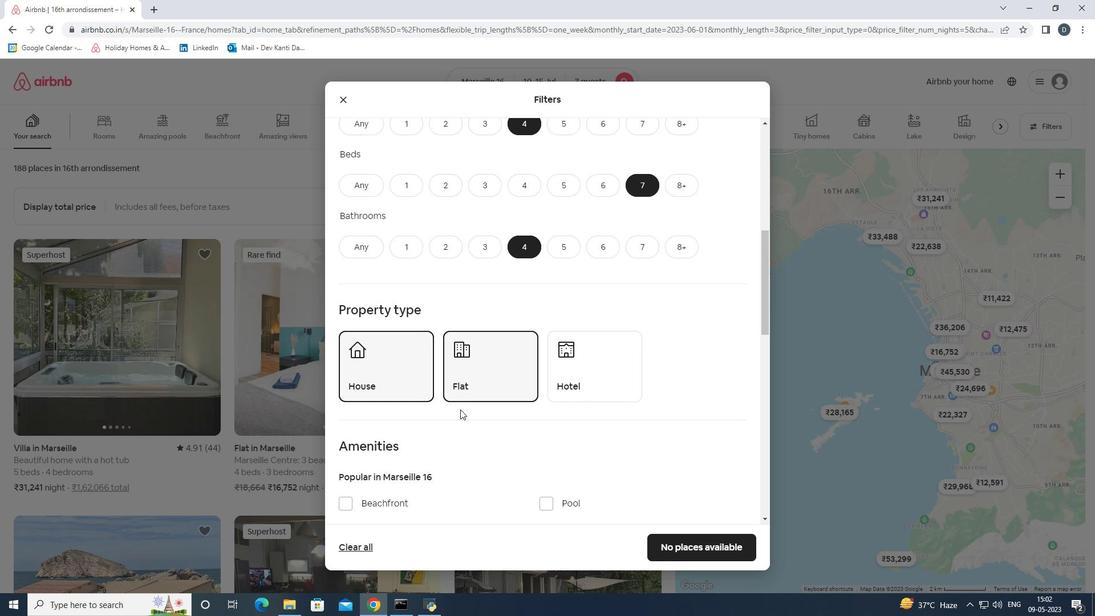 
Action: Mouse scrolled (460, 408) with delta (0, 0)
Screenshot: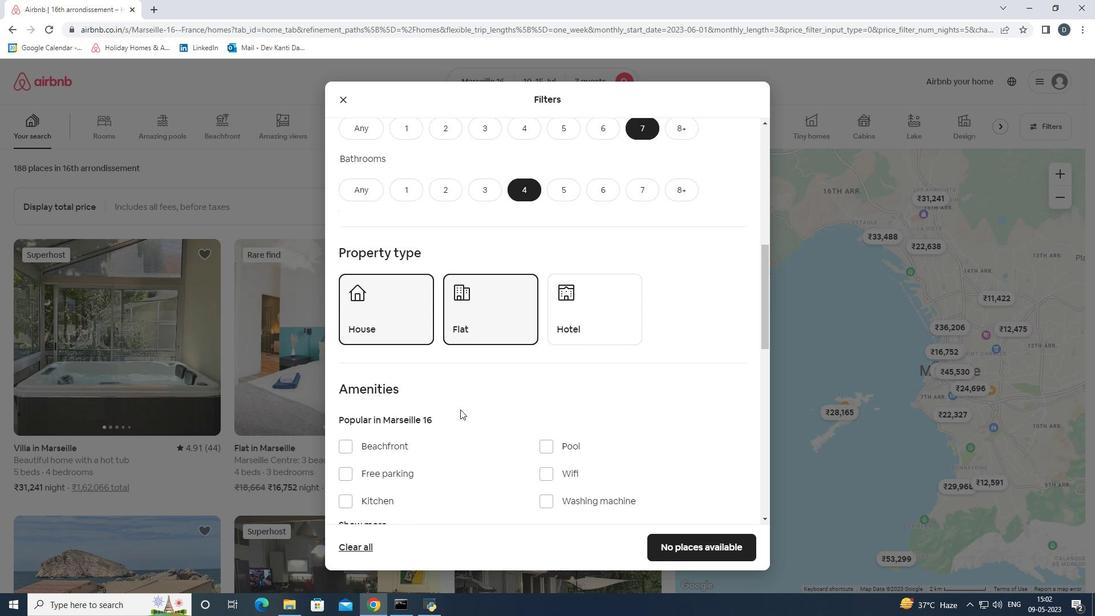 
Action: Mouse moved to (487, 418)
Screenshot: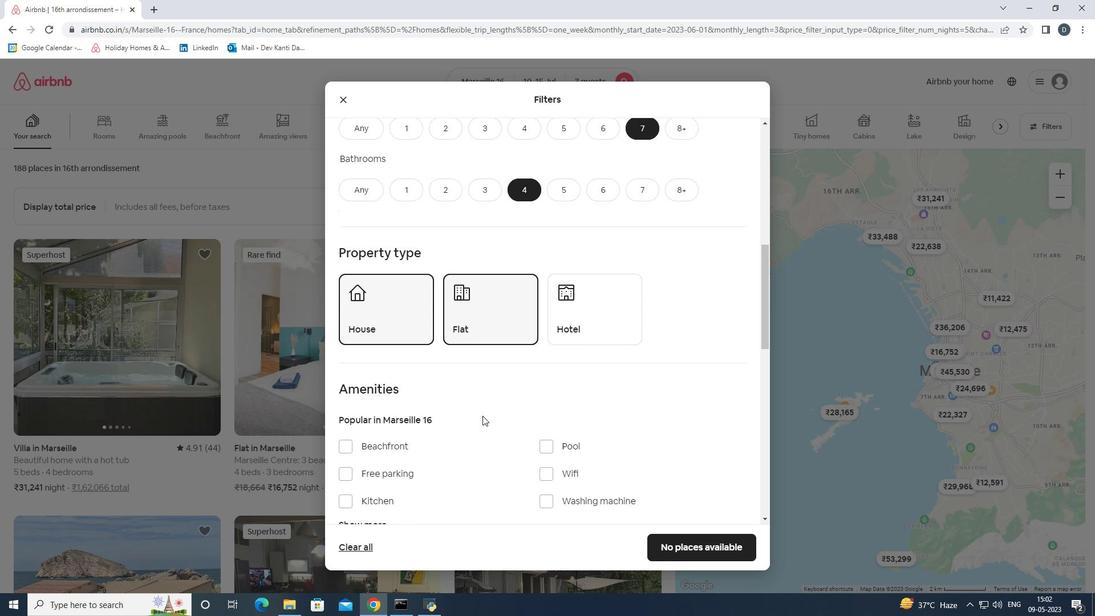 
Action: Mouse scrolled (487, 417) with delta (0, 0)
Screenshot: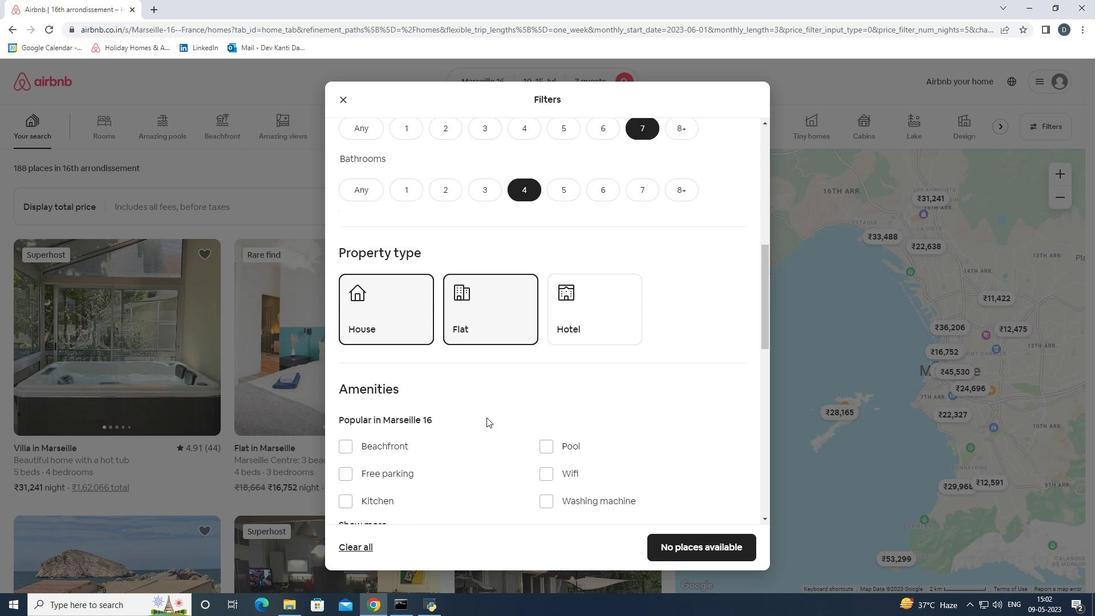 
Action: Mouse moved to (544, 361)
Screenshot: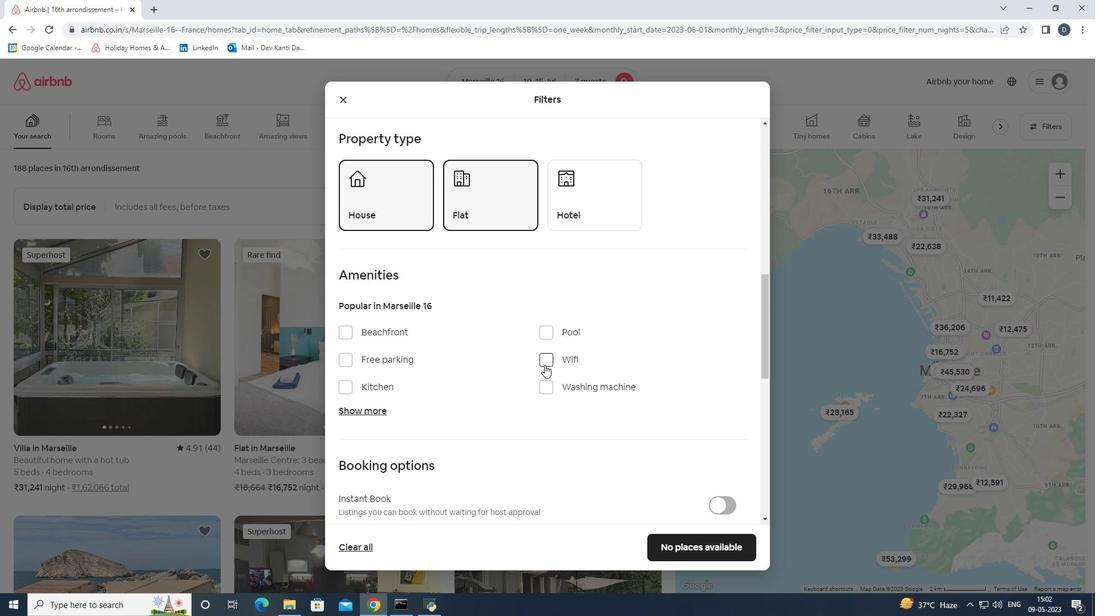 
Action: Mouse pressed left at (544, 361)
Screenshot: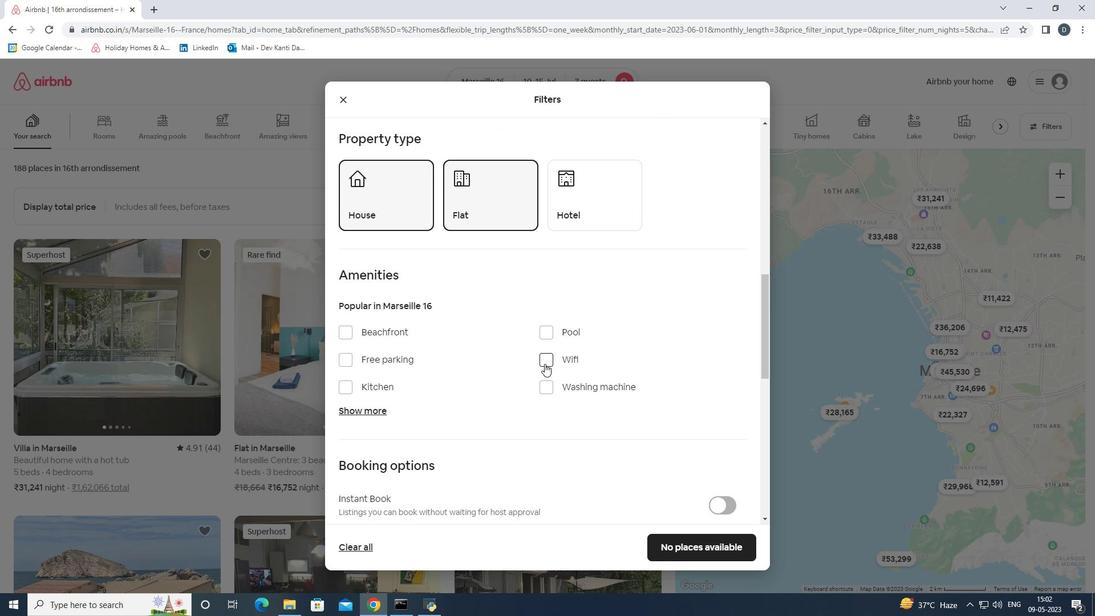 
Action: Mouse moved to (347, 353)
Screenshot: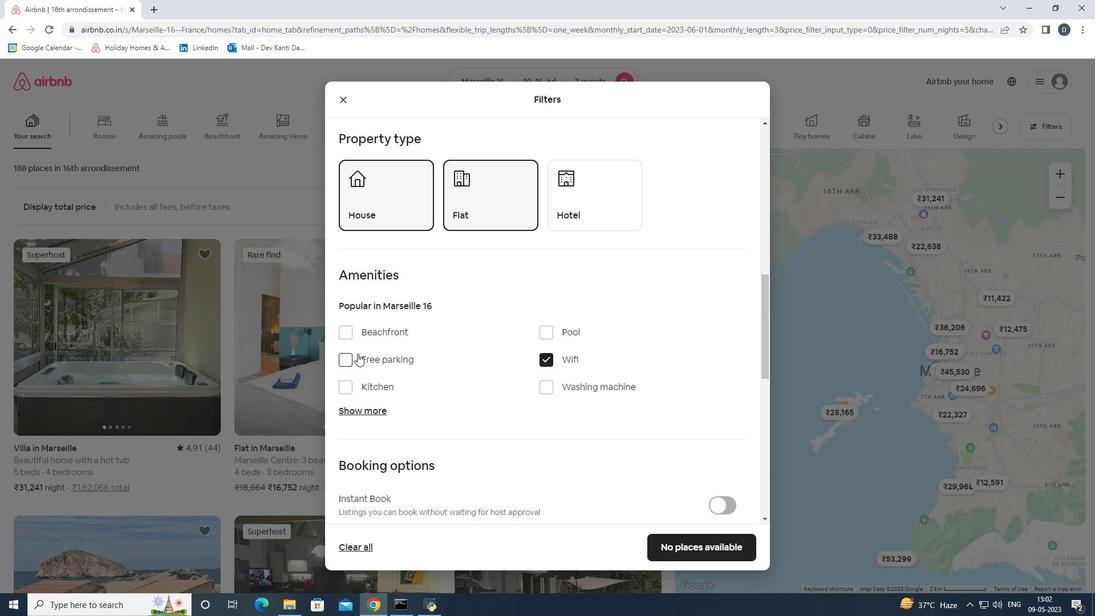 
Action: Mouse pressed left at (347, 353)
Screenshot: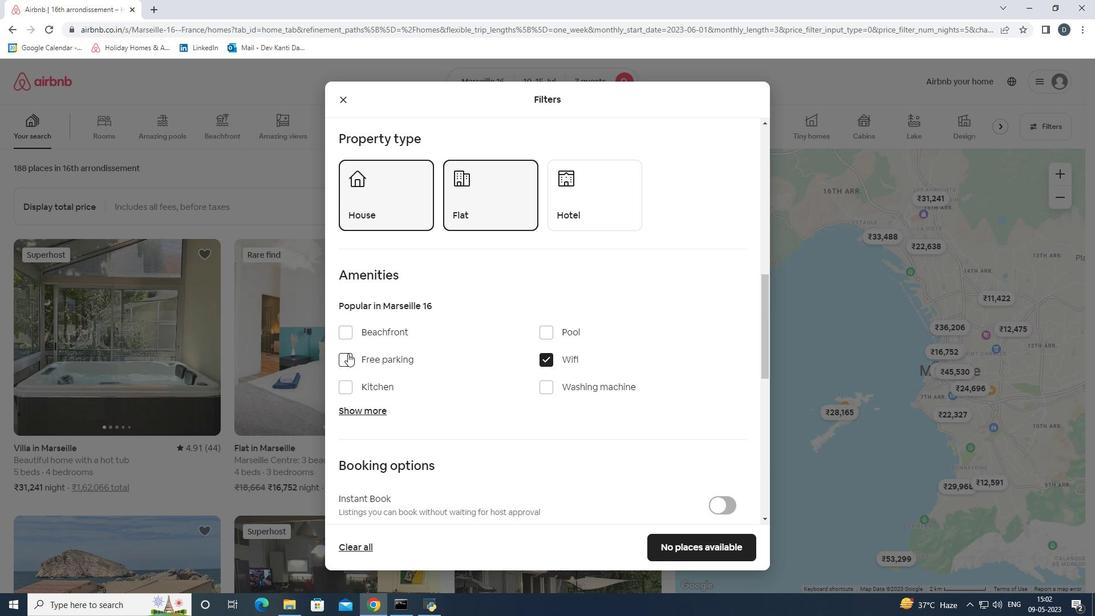 
Action: Mouse moved to (356, 407)
Screenshot: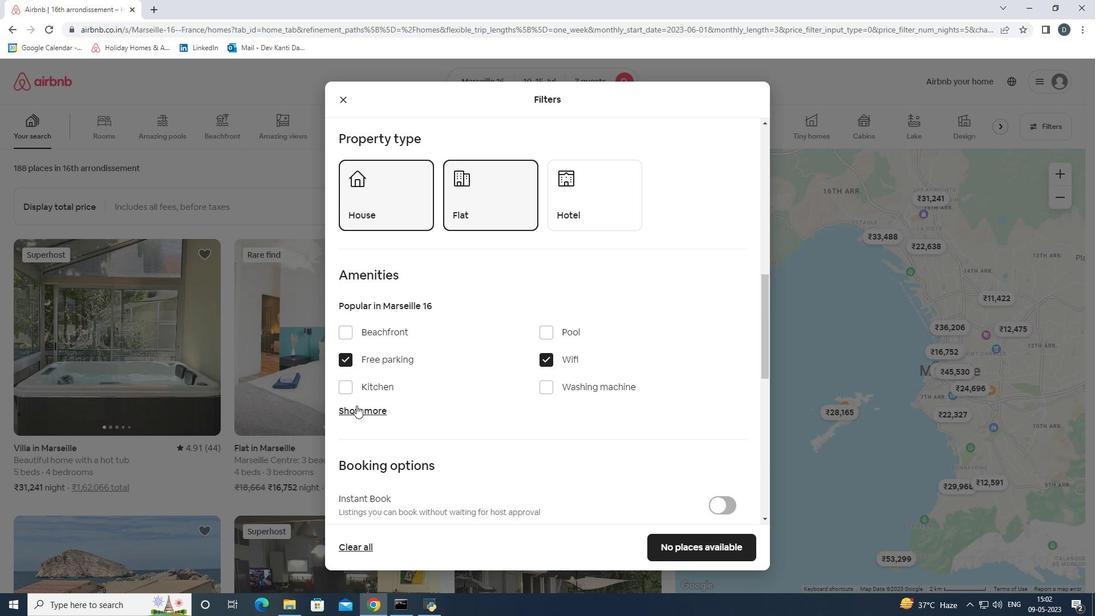 
Action: Mouse pressed left at (356, 407)
Screenshot: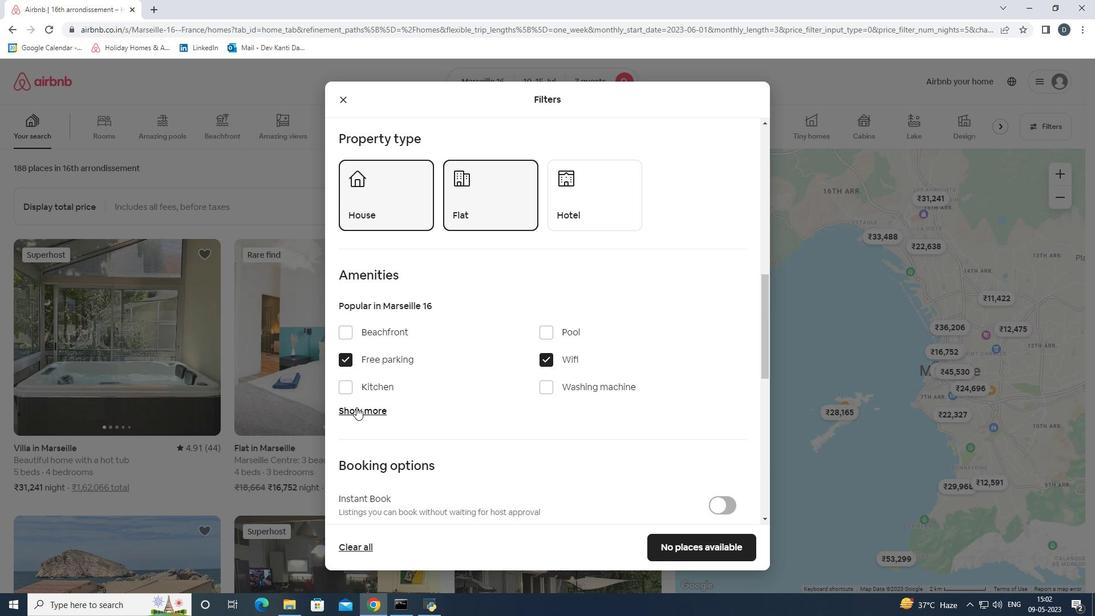 
Action: Mouse scrolled (356, 407) with delta (0, 0)
Screenshot: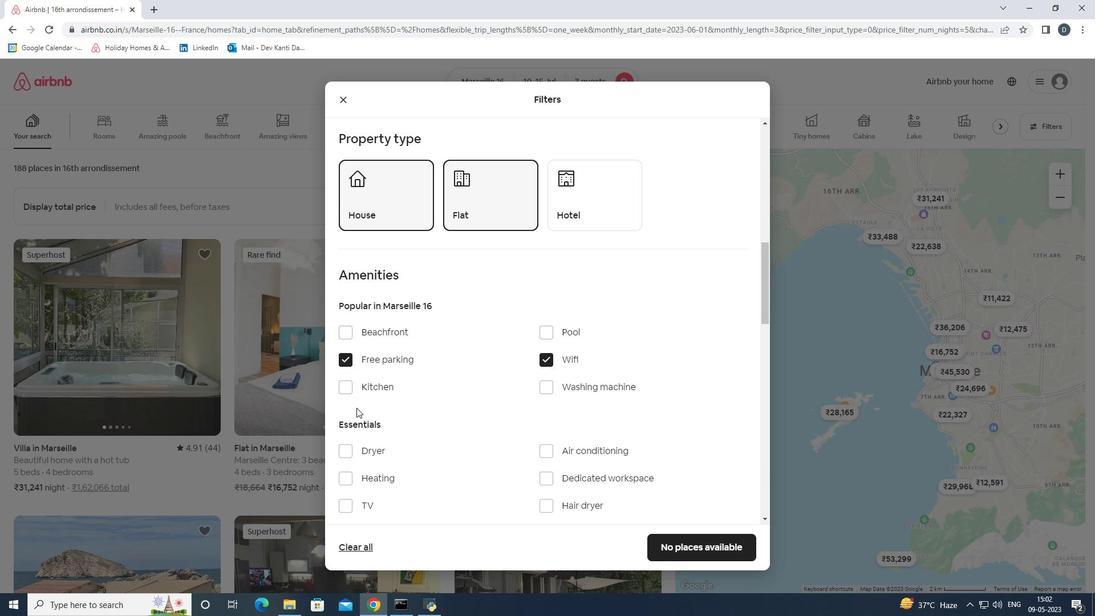 
Action: Mouse scrolled (356, 407) with delta (0, 0)
Screenshot: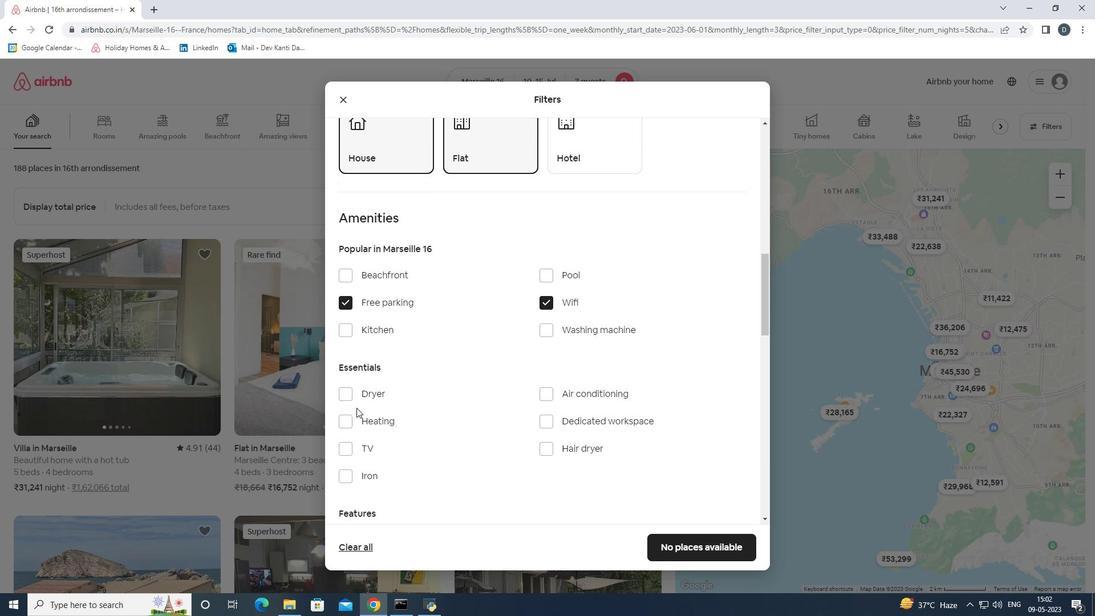 
Action: Mouse moved to (342, 390)
Screenshot: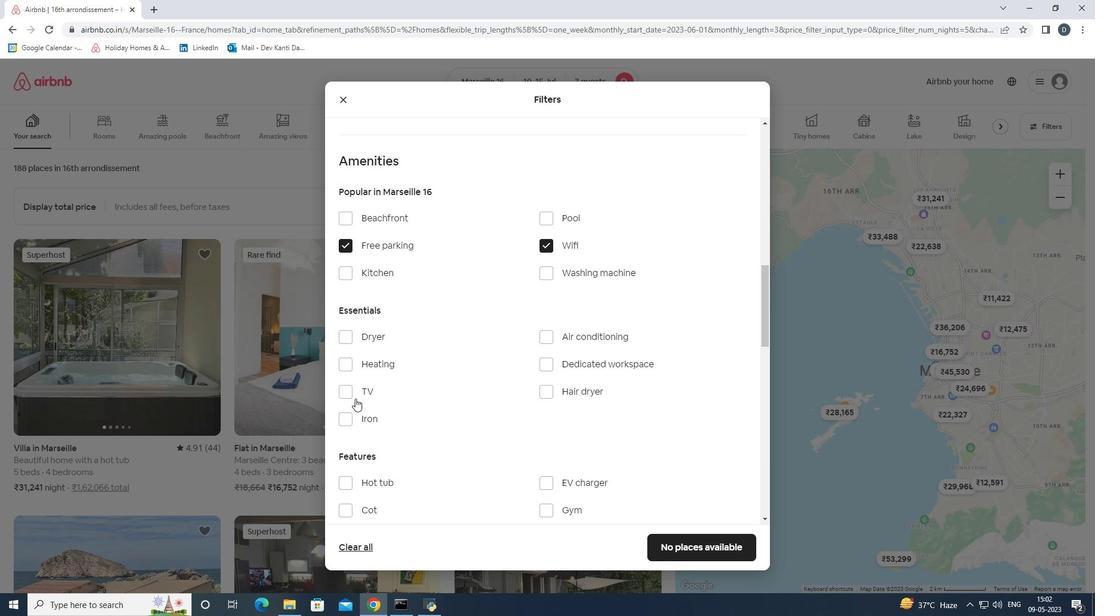 
Action: Mouse pressed left at (342, 390)
Screenshot: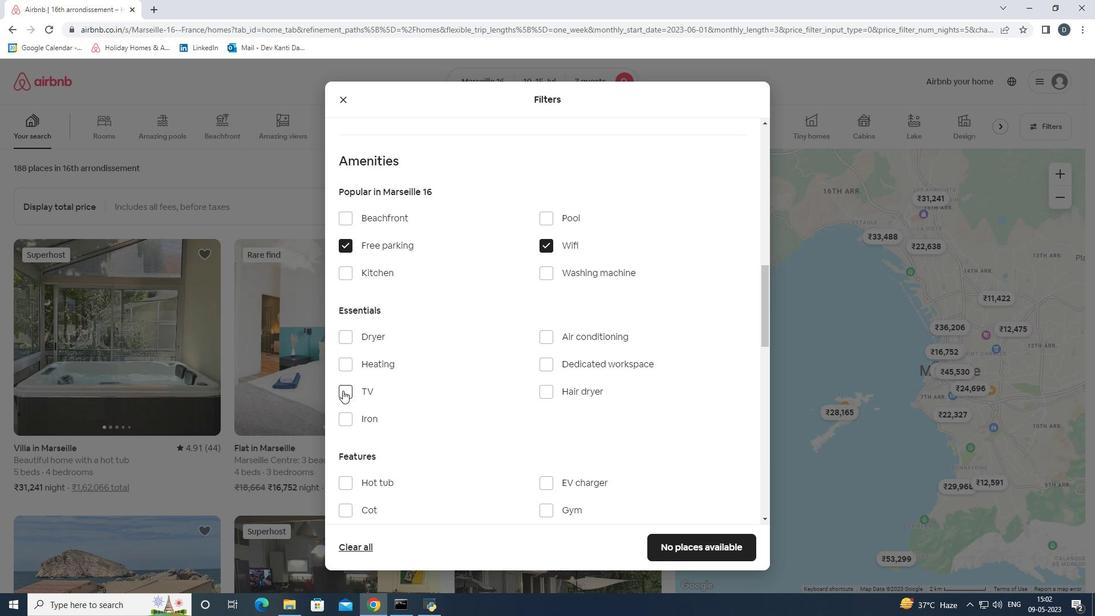 
Action: Mouse moved to (516, 387)
Screenshot: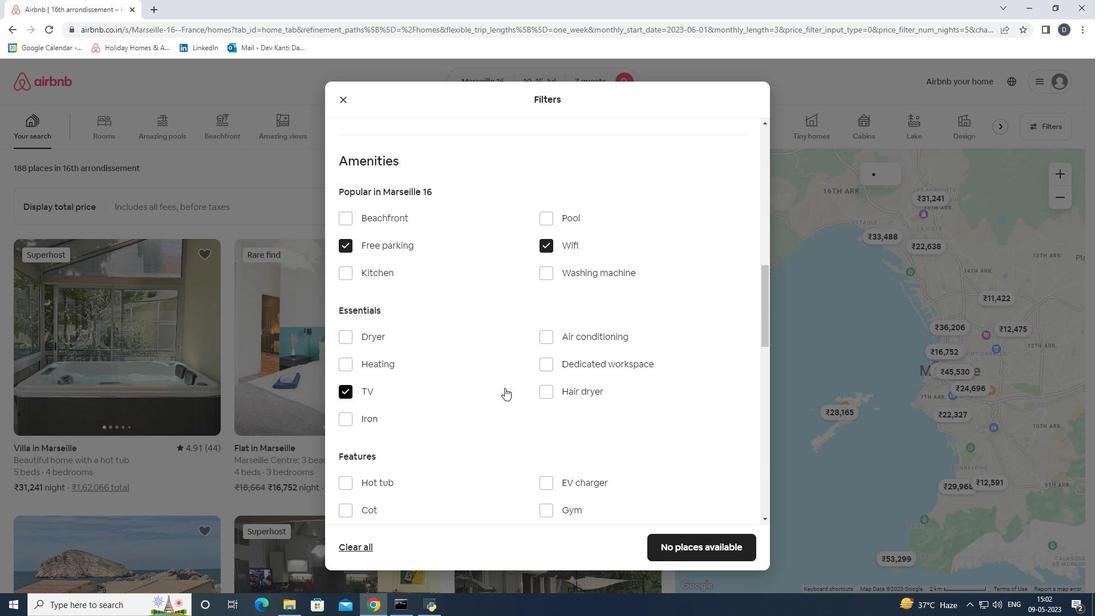 
Action: Mouse scrolled (516, 387) with delta (0, 0)
Screenshot: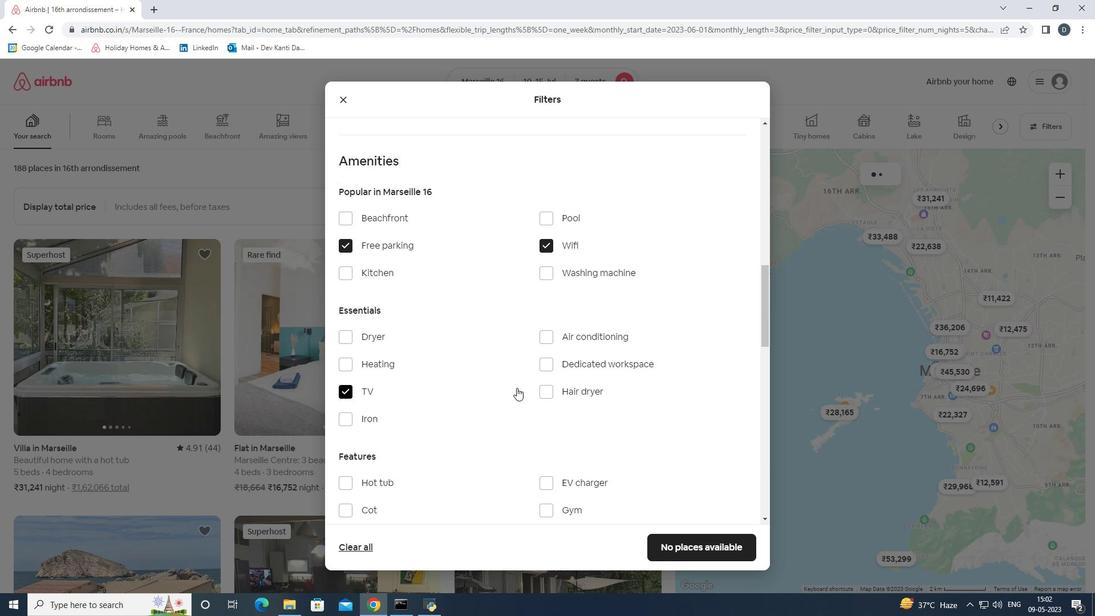 
Action: Mouse moved to (521, 389)
Screenshot: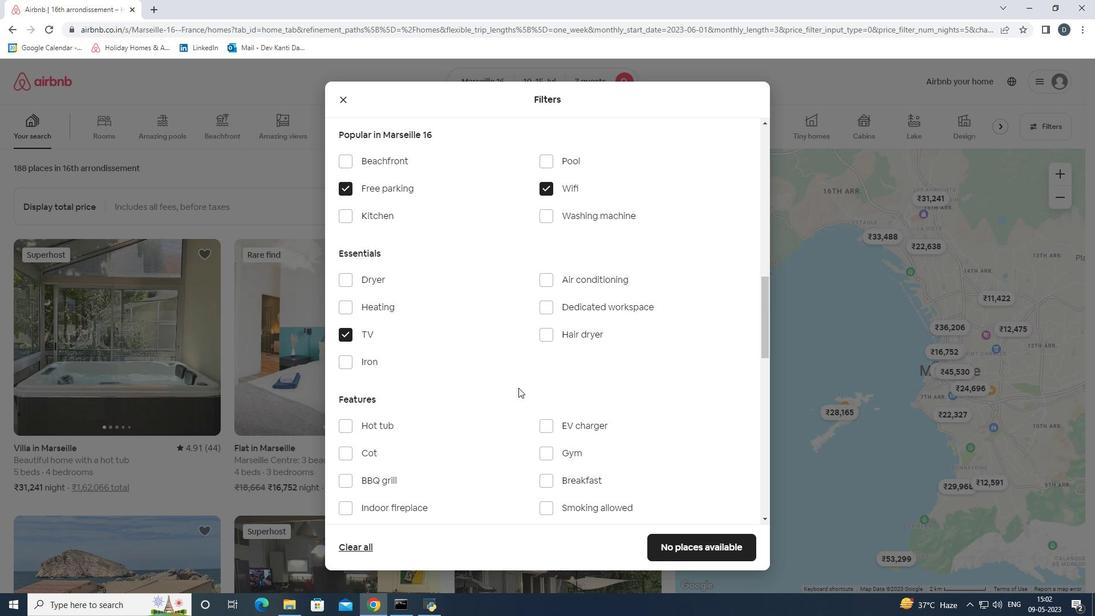 
Action: Mouse scrolled (521, 388) with delta (0, 0)
Screenshot: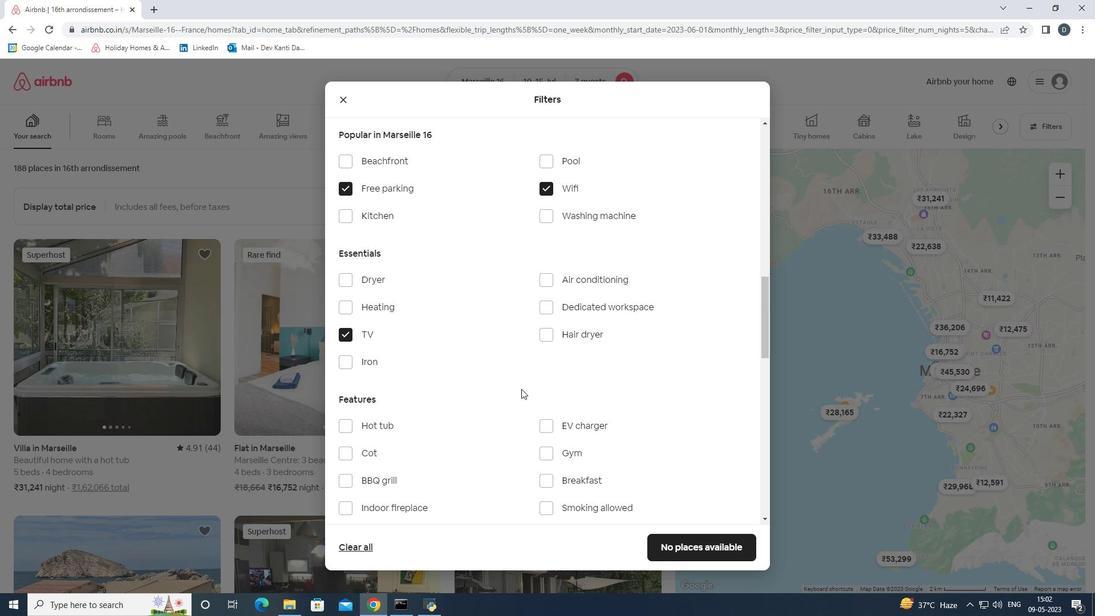 
Action: Mouse moved to (552, 400)
Screenshot: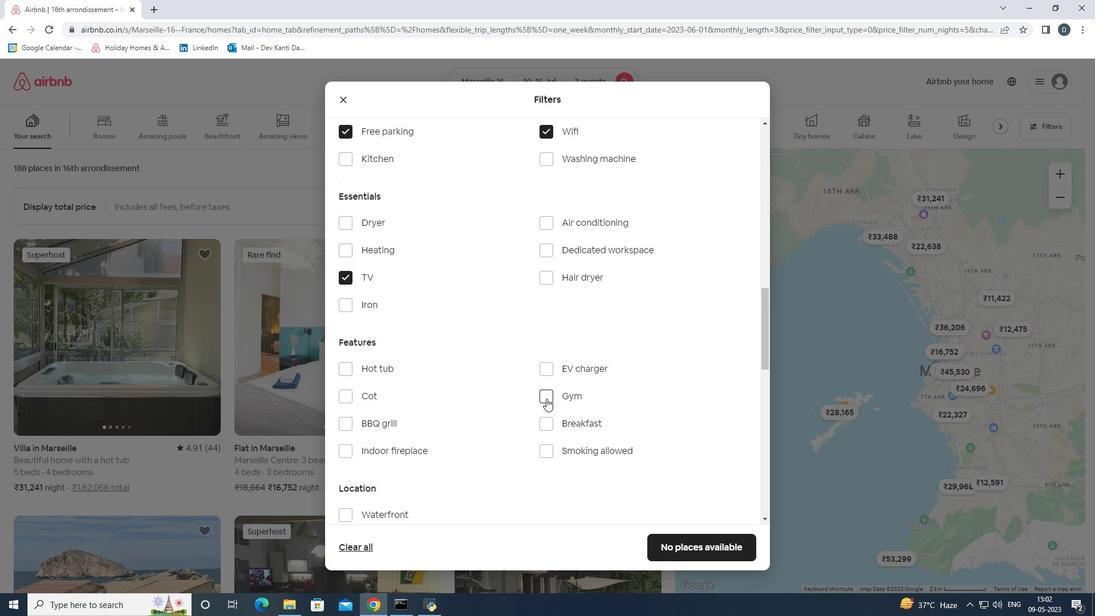 
Action: Mouse pressed left at (552, 400)
Screenshot: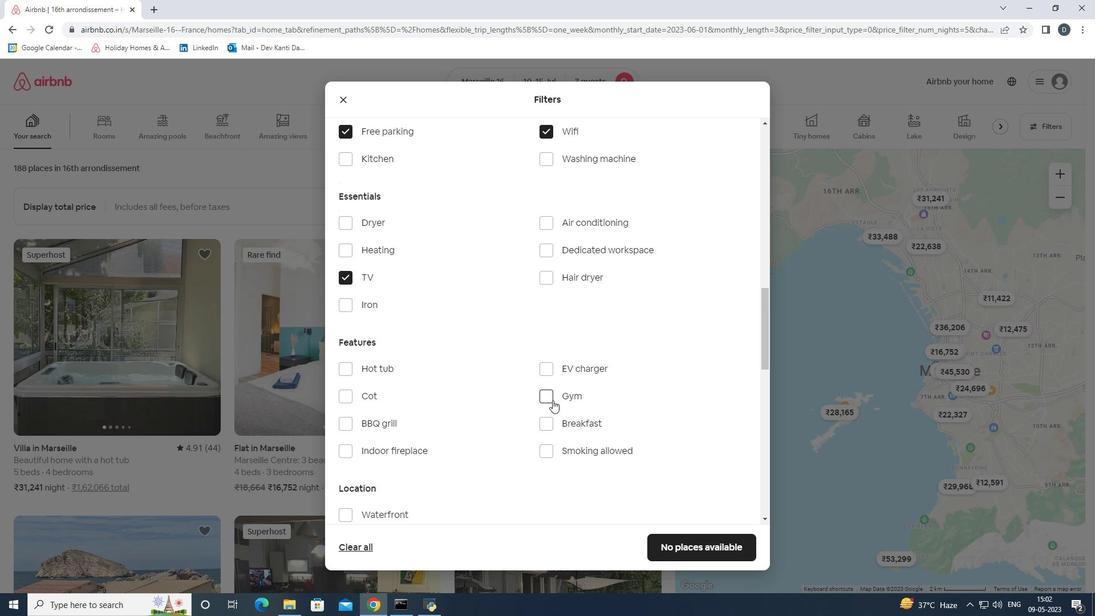 
Action: Mouse moved to (548, 420)
Screenshot: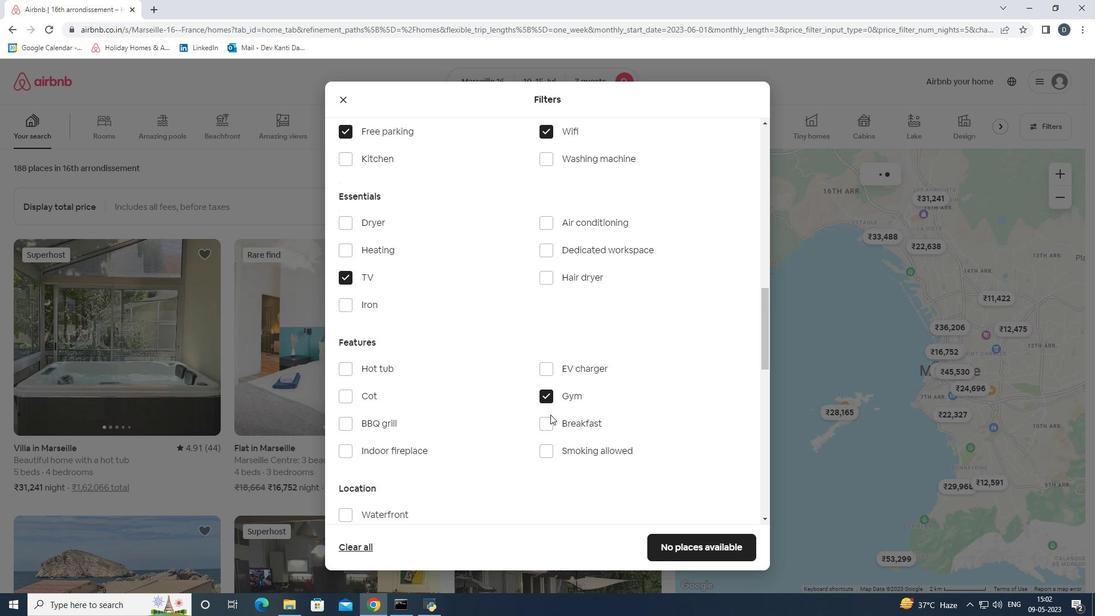 
Action: Mouse pressed left at (548, 420)
Screenshot: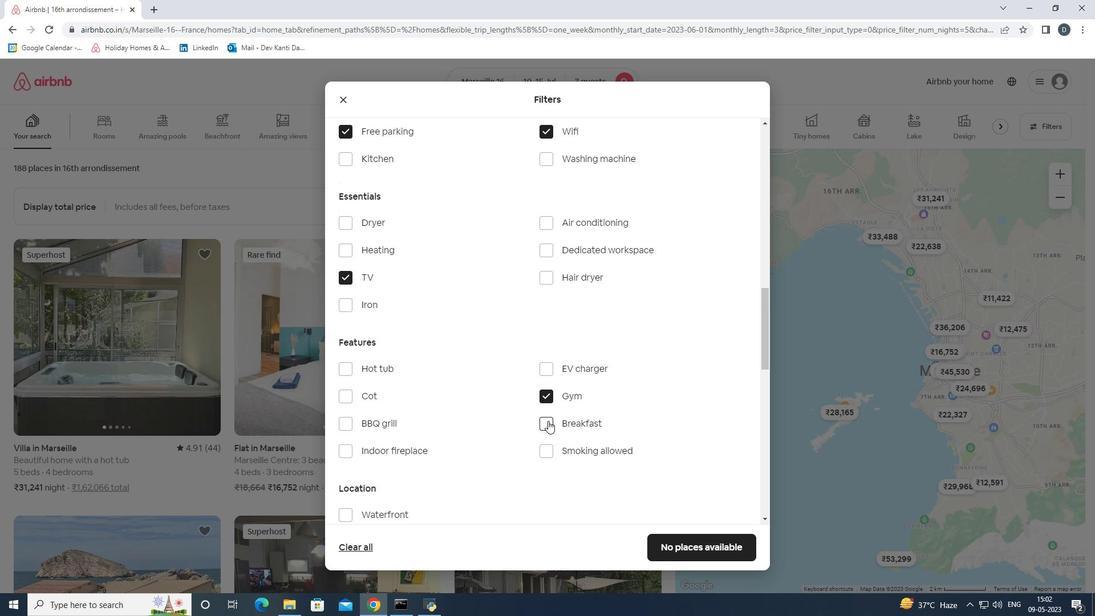 
Action: Mouse scrolled (548, 420) with delta (0, 0)
Screenshot: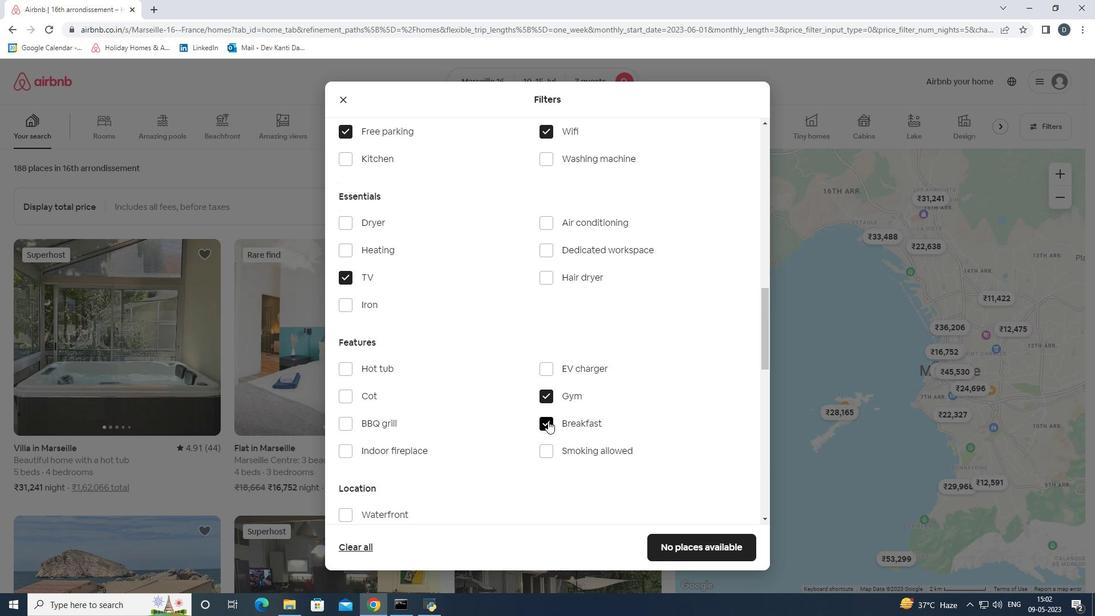 
Action: Mouse scrolled (548, 420) with delta (0, 0)
Screenshot: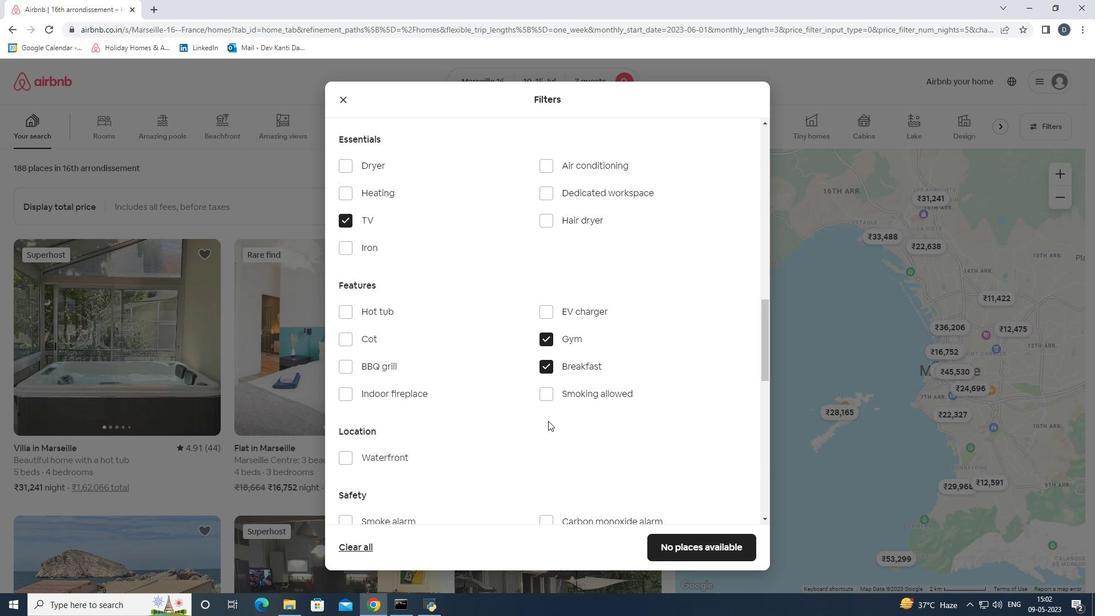 
Action: Mouse moved to (548, 420)
Screenshot: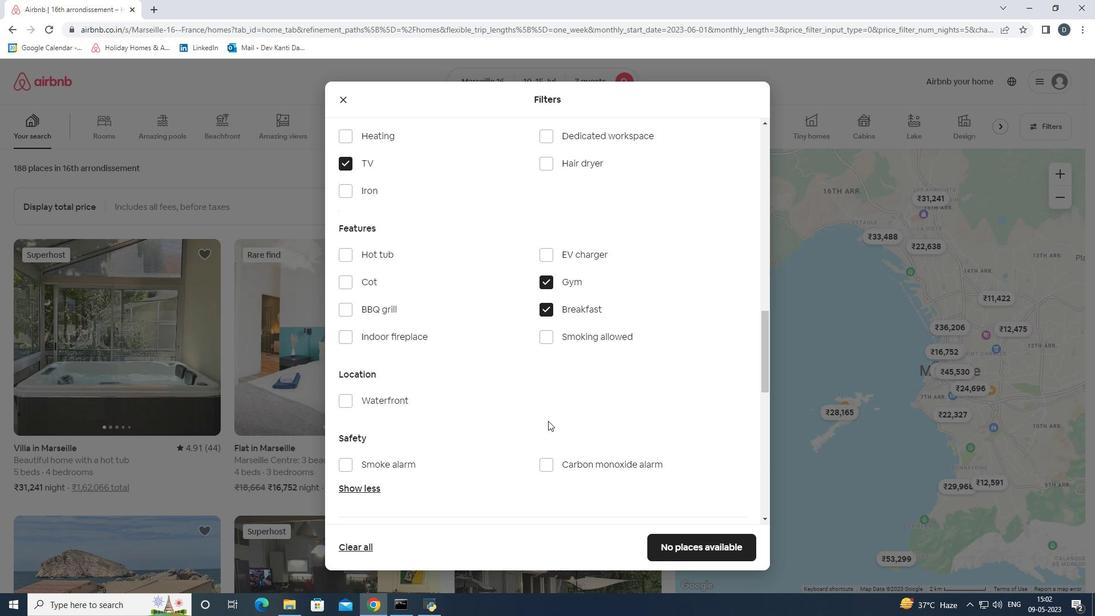 
Action: Mouse scrolled (548, 419) with delta (0, 0)
Screenshot: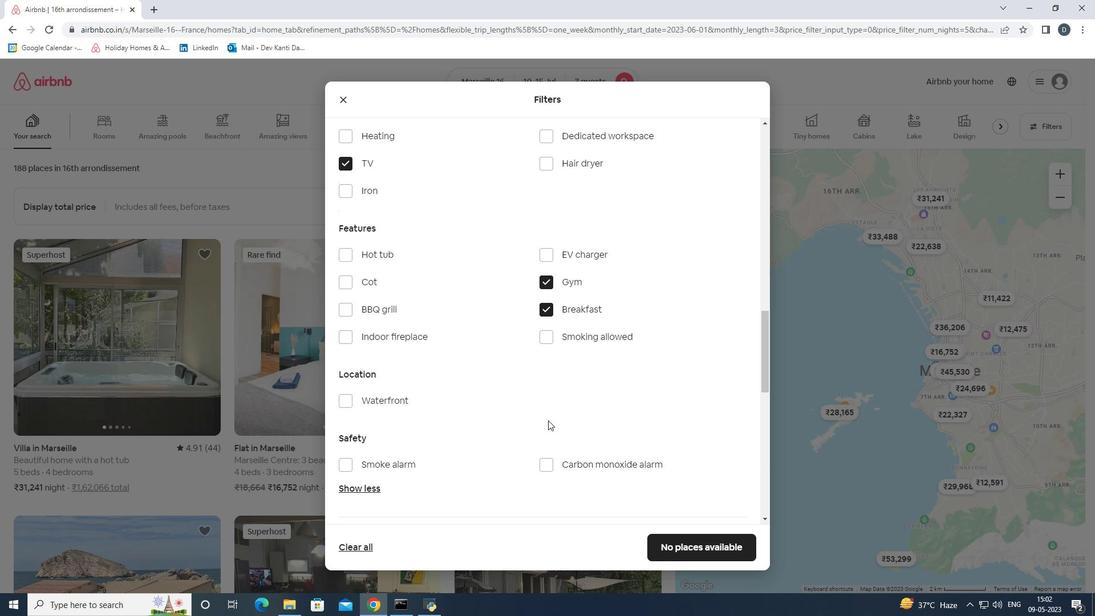 
Action: Mouse moved to (557, 412)
Screenshot: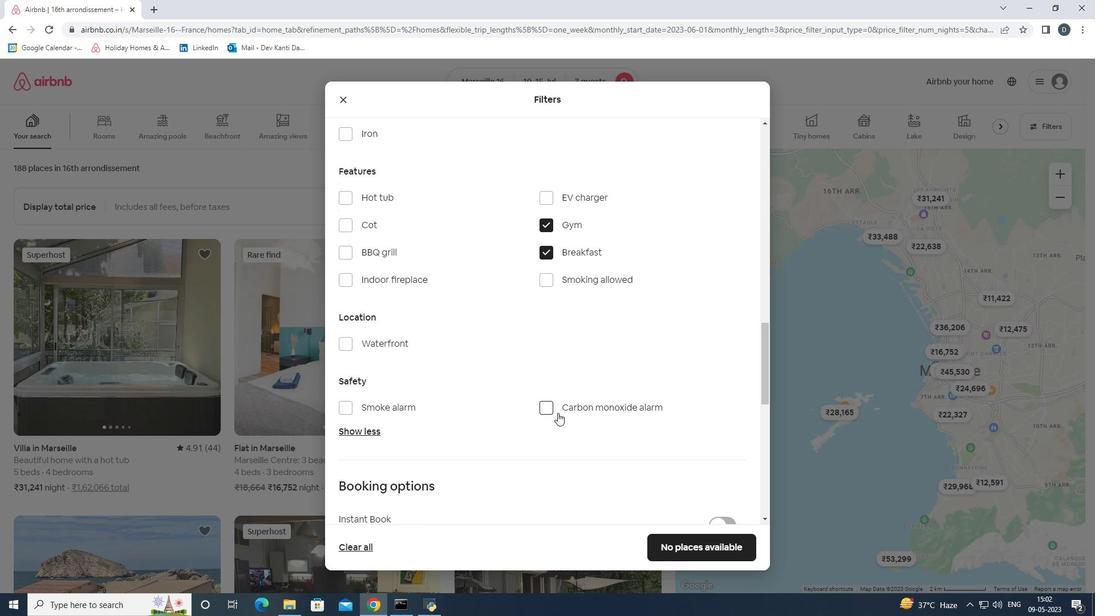 
Action: Mouse scrolled (557, 412) with delta (0, 0)
Screenshot: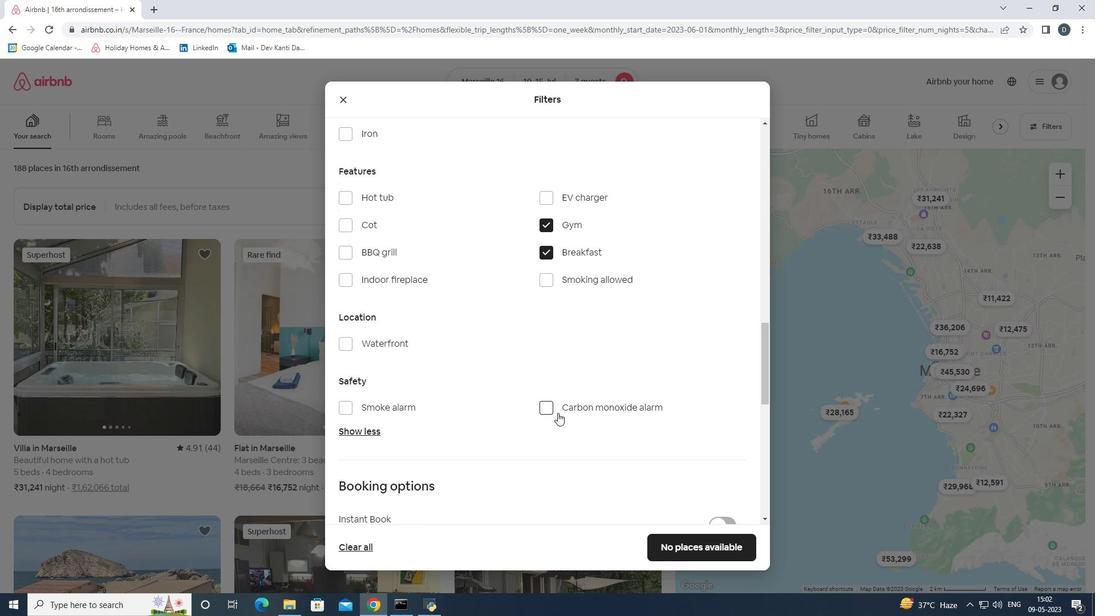 
Action: Mouse scrolled (557, 412) with delta (0, 0)
Screenshot: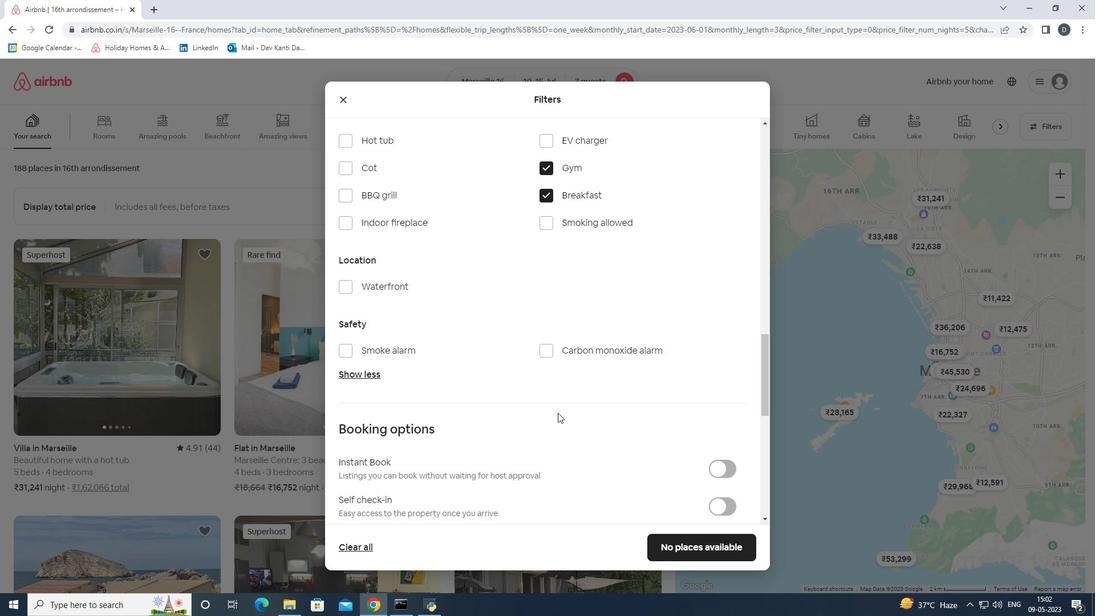 
Action: Mouse scrolled (557, 412) with delta (0, 0)
Screenshot: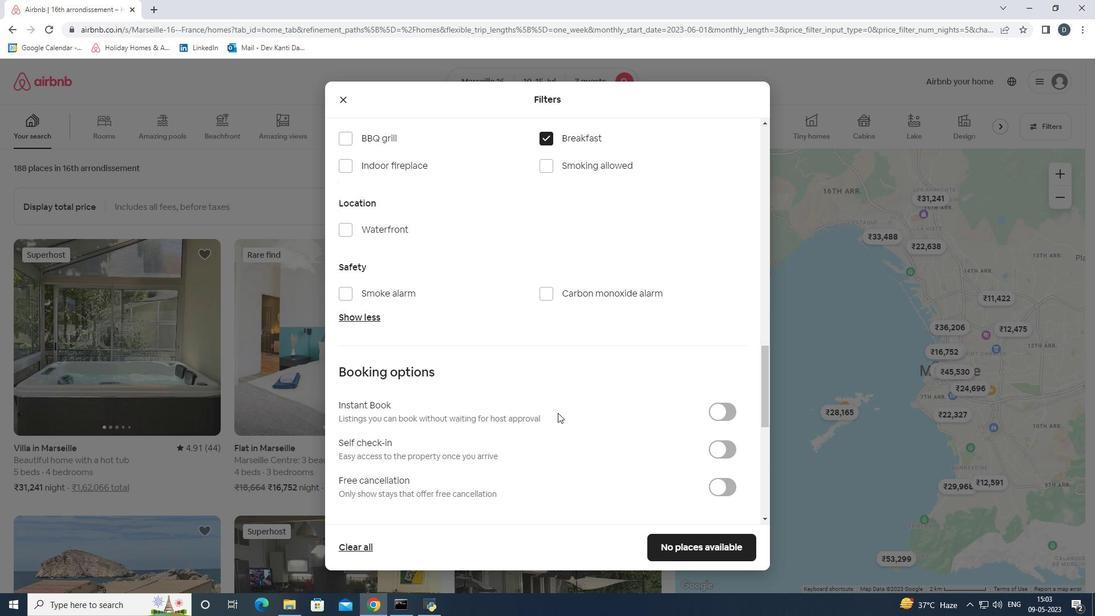 
Action: Mouse moved to (719, 398)
Screenshot: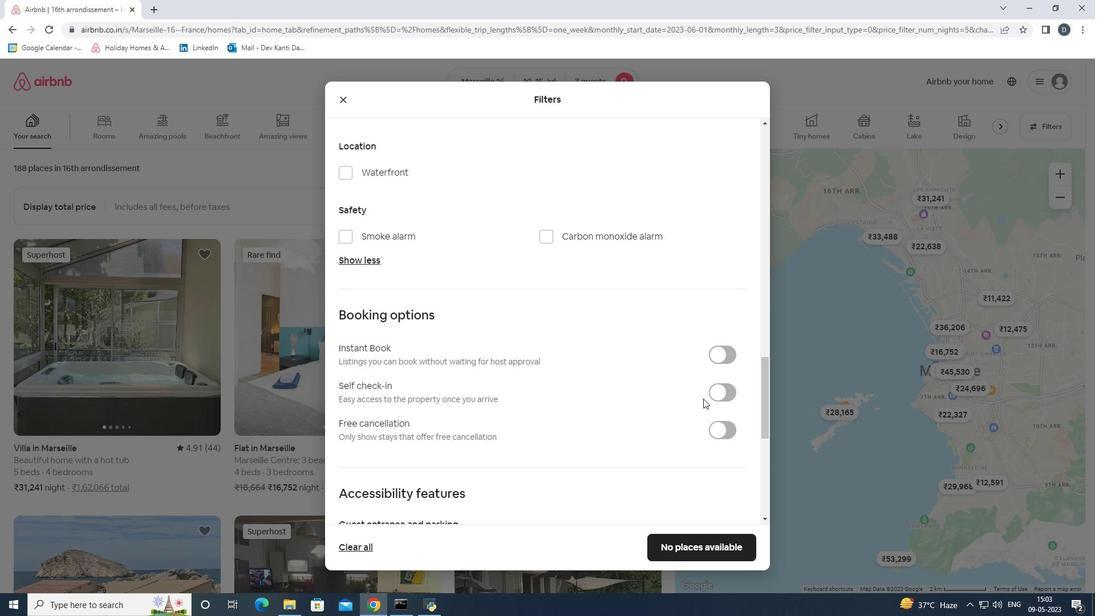 
Action: Mouse pressed left at (719, 398)
Screenshot: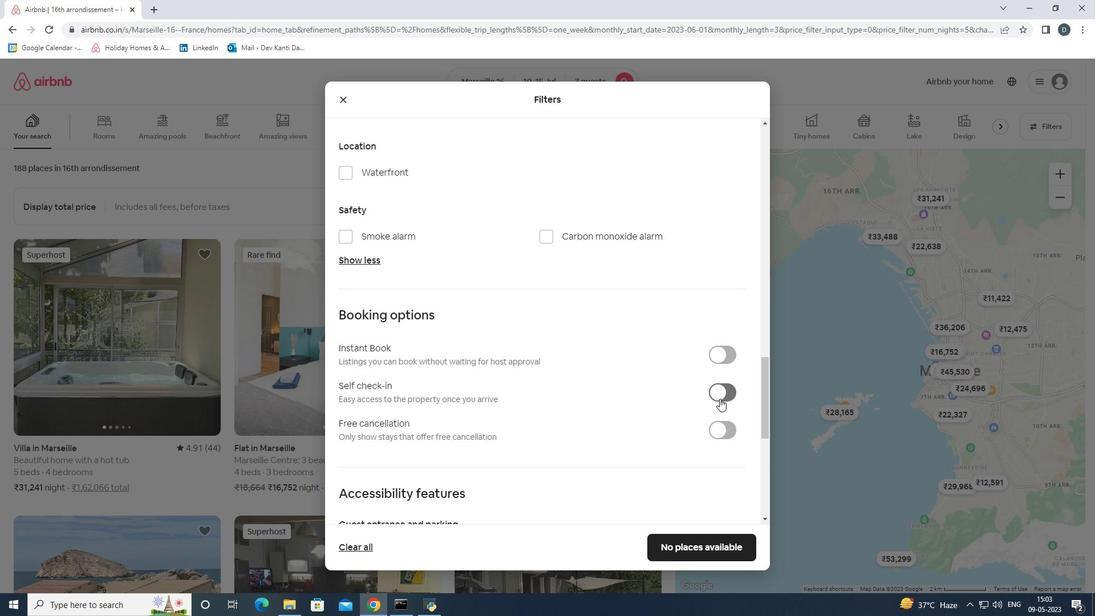 
Action: Mouse scrolled (719, 398) with delta (0, 0)
Screenshot: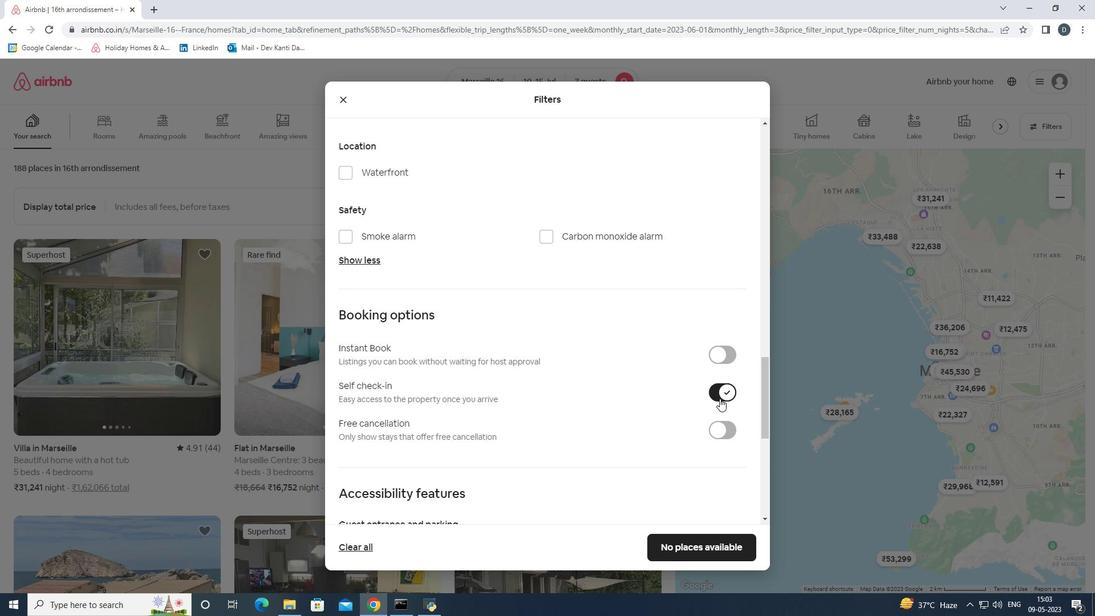 
Action: Mouse scrolled (719, 398) with delta (0, 0)
Screenshot: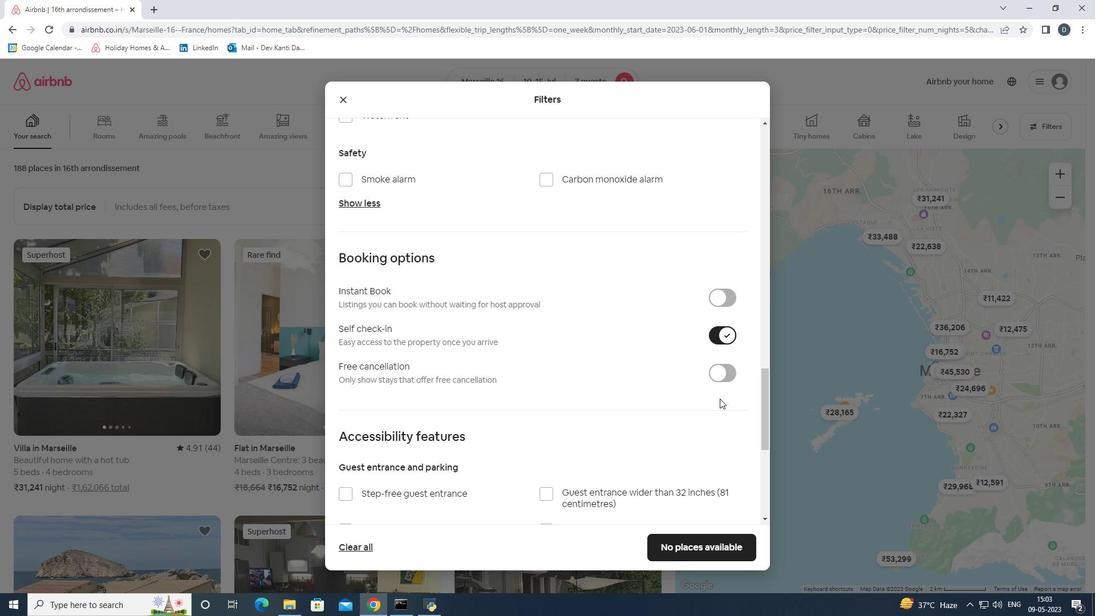 
Action: Mouse scrolled (719, 398) with delta (0, 0)
Screenshot: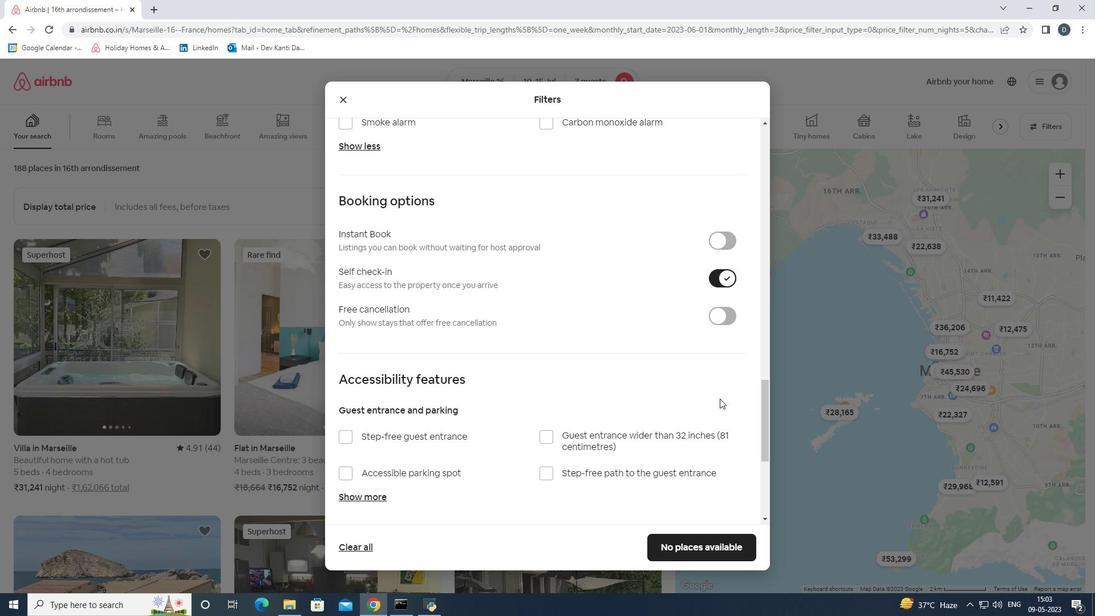 
Action: Mouse scrolled (719, 398) with delta (0, 0)
Screenshot: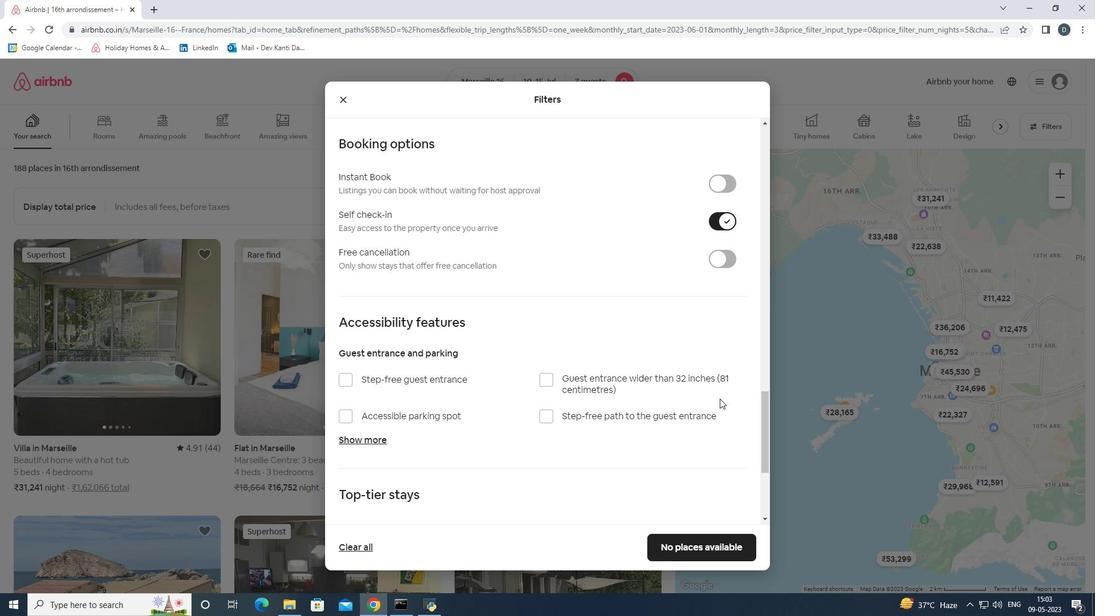
Action: Mouse scrolled (719, 398) with delta (0, 0)
Screenshot: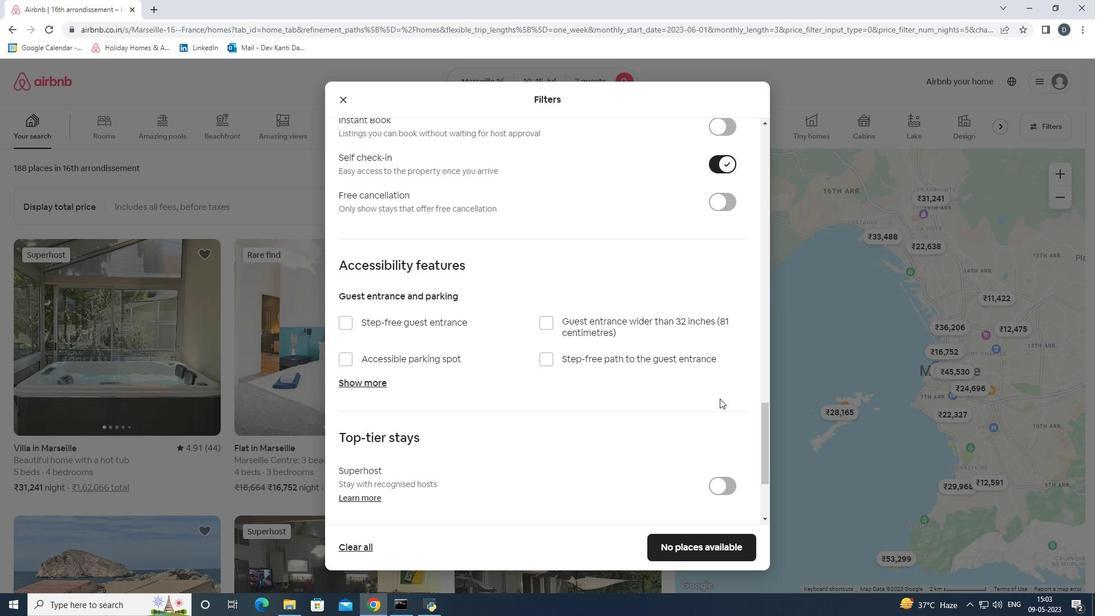 
Action: Mouse scrolled (719, 398) with delta (0, 0)
Screenshot: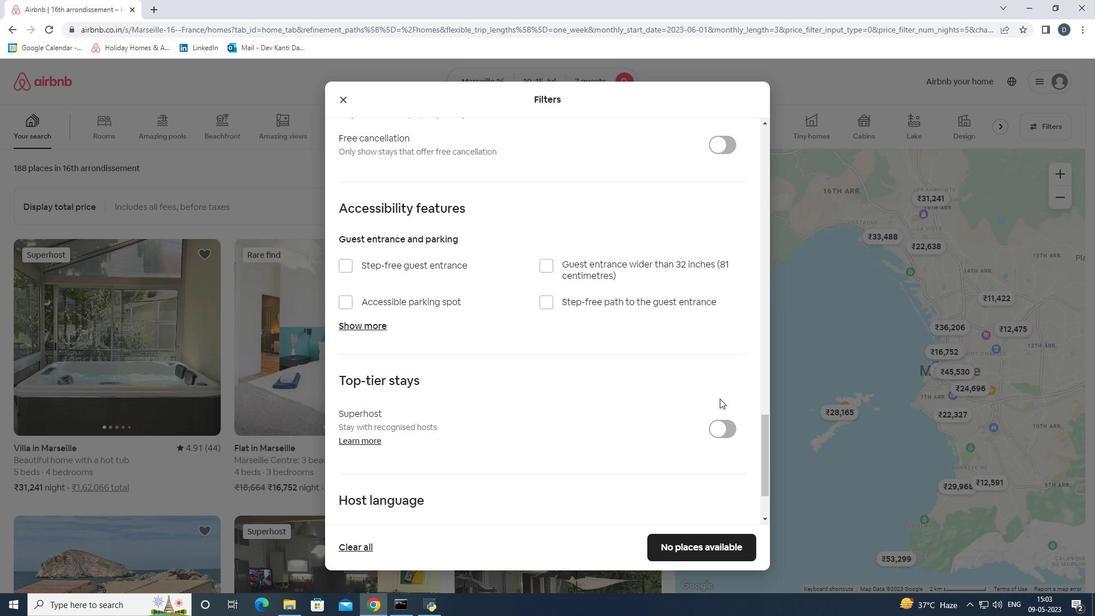 
Action: Mouse scrolled (719, 398) with delta (0, 0)
Screenshot: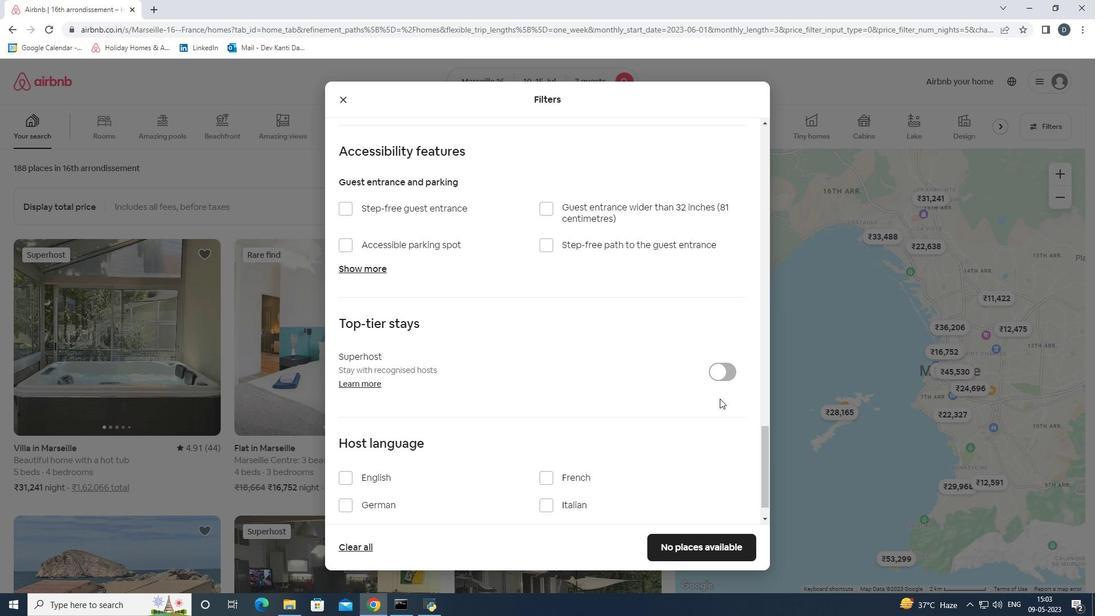
Action: Mouse moved to (349, 441)
Screenshot: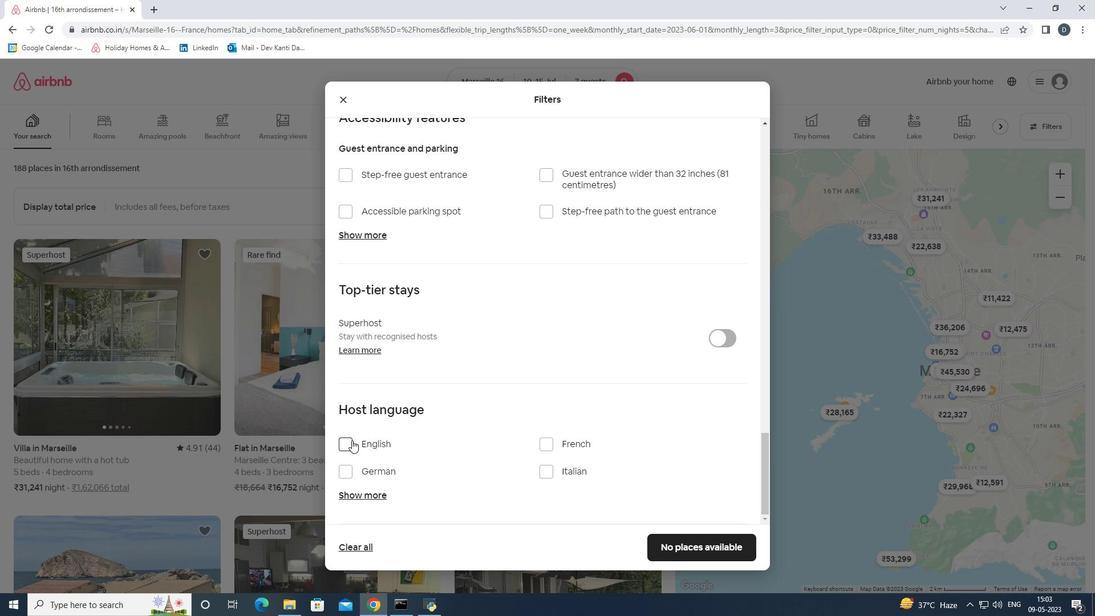 
Action: Mouse pressed left at (349, 441)
Screenshot: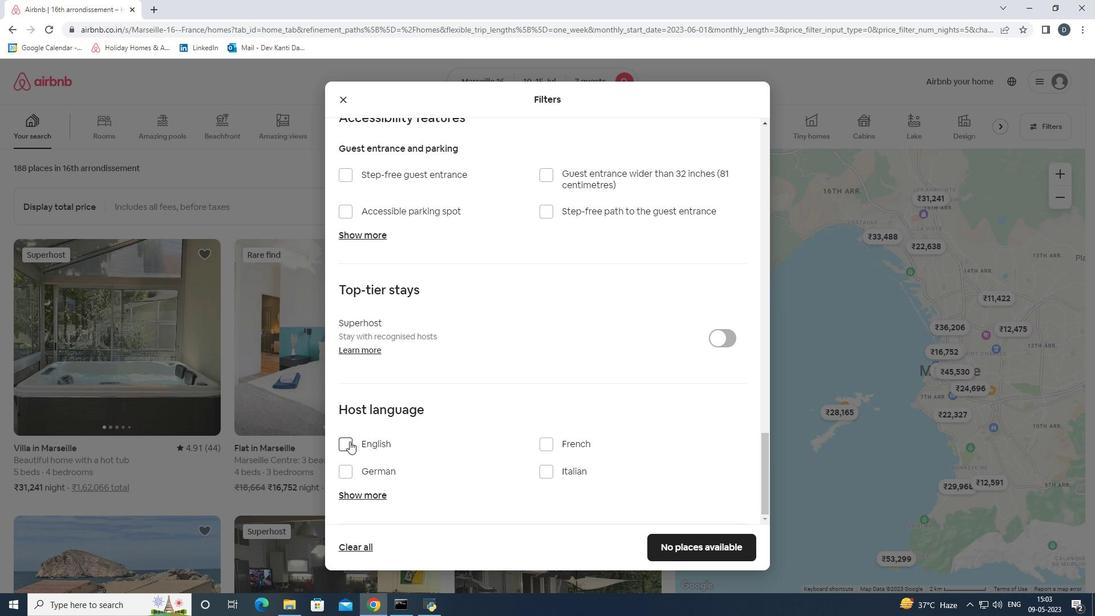 
Action: Mouse moved to (673, 547)
Screenshot: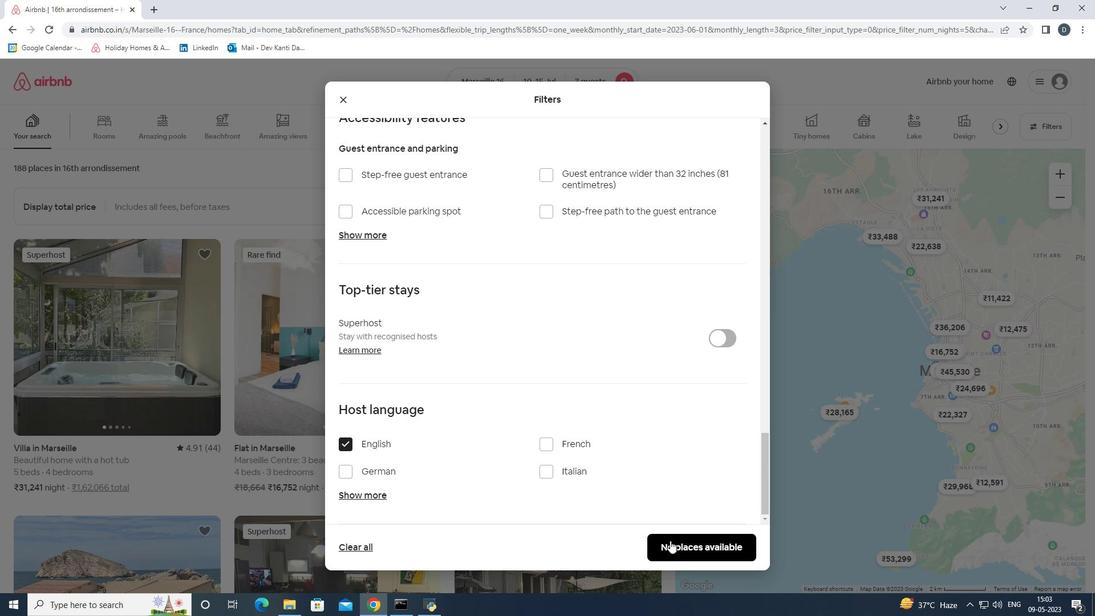 
Action: Mouse pressed left at (673, 547)
Screenshot: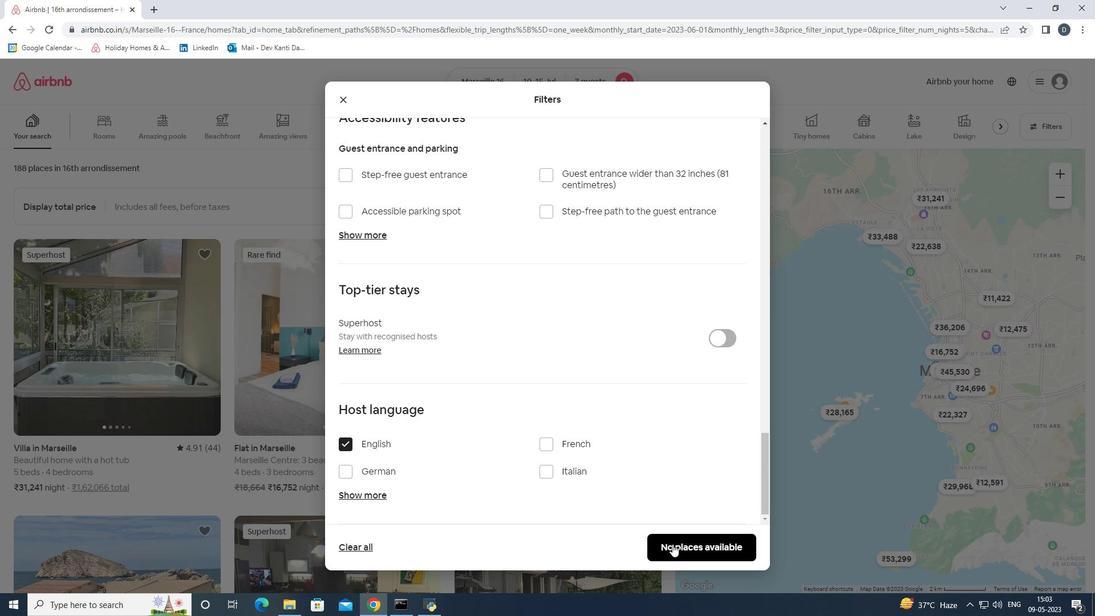 
Action: Mouse moved to (667, 531)
Screenshot: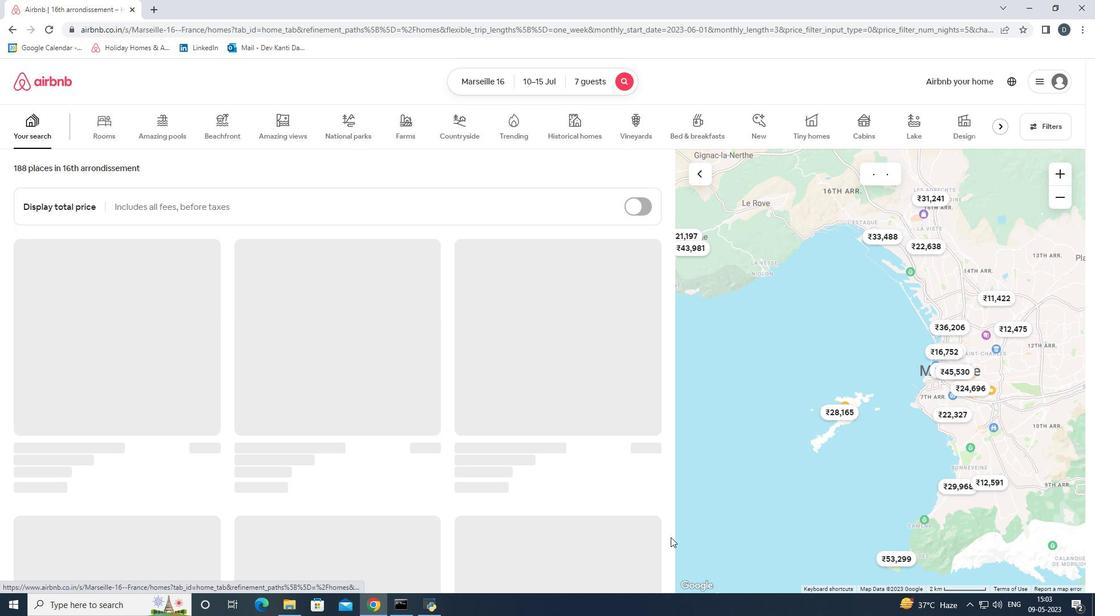 
